 Task: Find connections with filter location Gladbeck with filter topic #branding with filter profile language Potuguese with filter current company Blu Ocean Innovations pvt ltd with filter school Indian Institute of Management, Shillong with filter industry Environmental Services with filter service category Nonprofit Consulting with filter keywords title Program Manager
Action: Mouse moved to (554, 71)
Screenshot: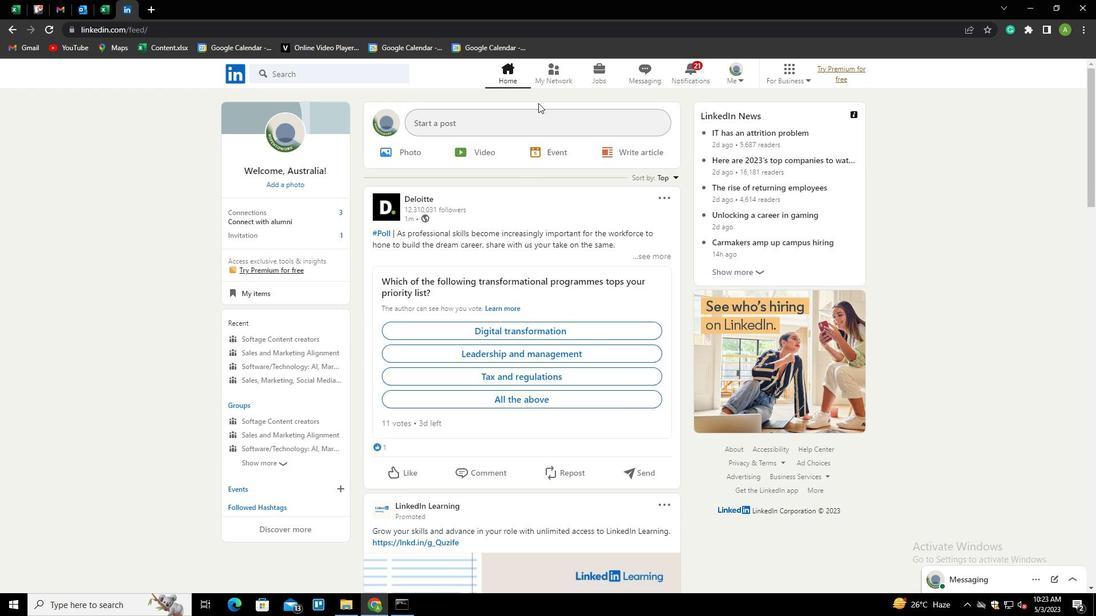 
Action: Mouse pressed left at (554, 71)
Screenshot: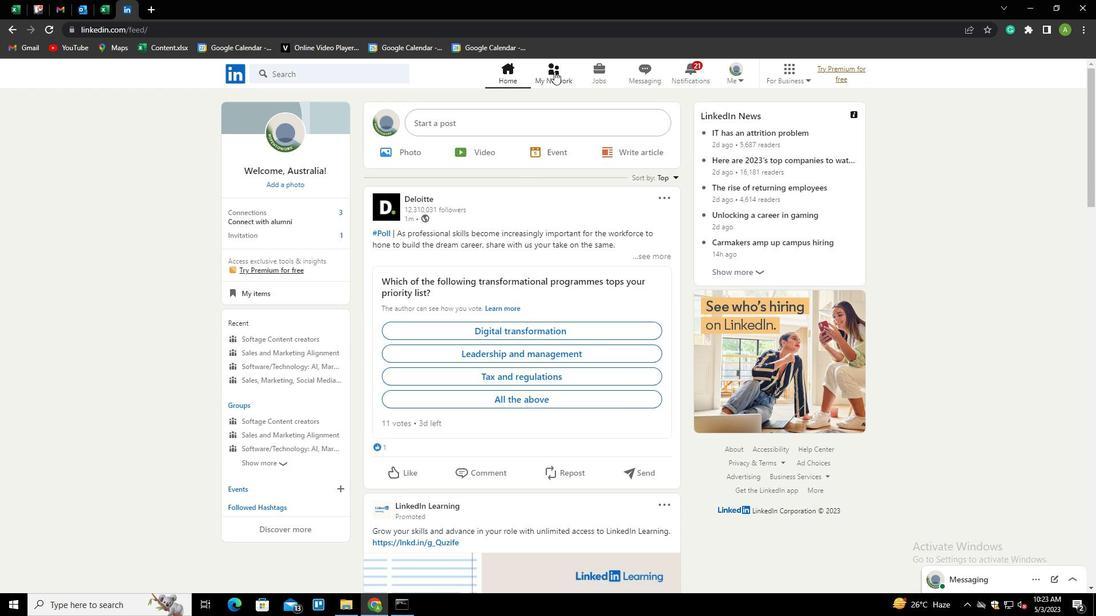 
Action: Mouse moved to (298, 141)
Screenshot: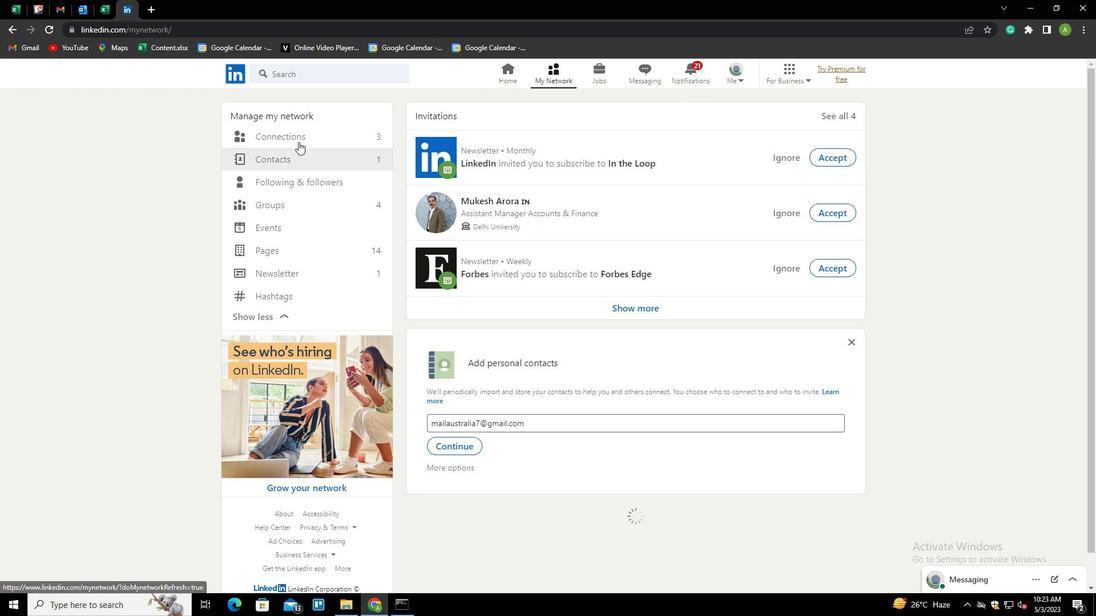 
Action: Mouse pressed left at (298, 141)
Screenshot: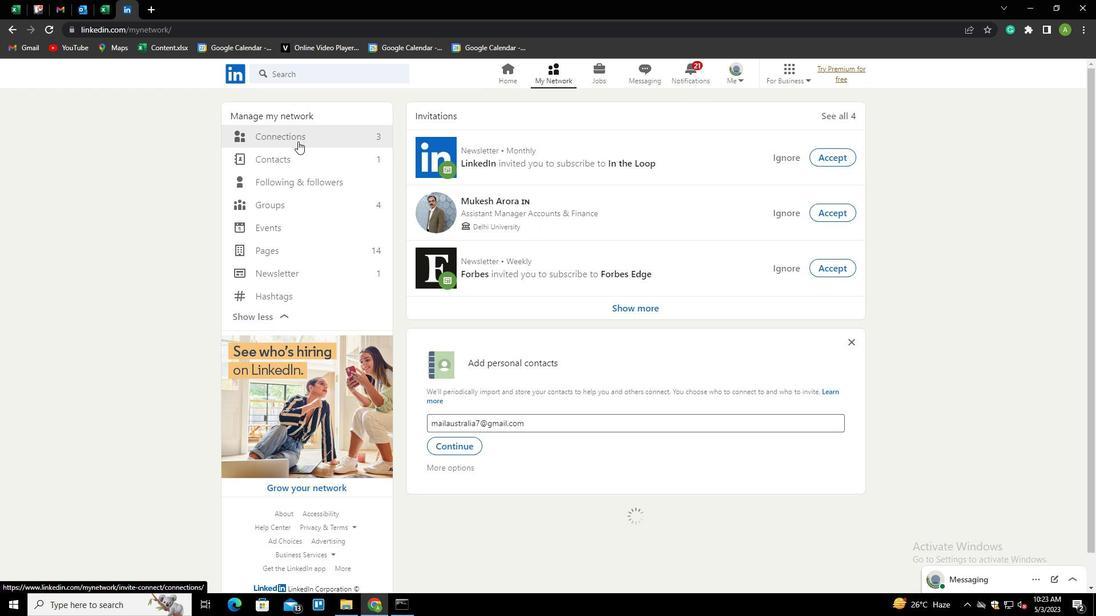 
Action: Mouse moved to (605, 138)
Screenshot: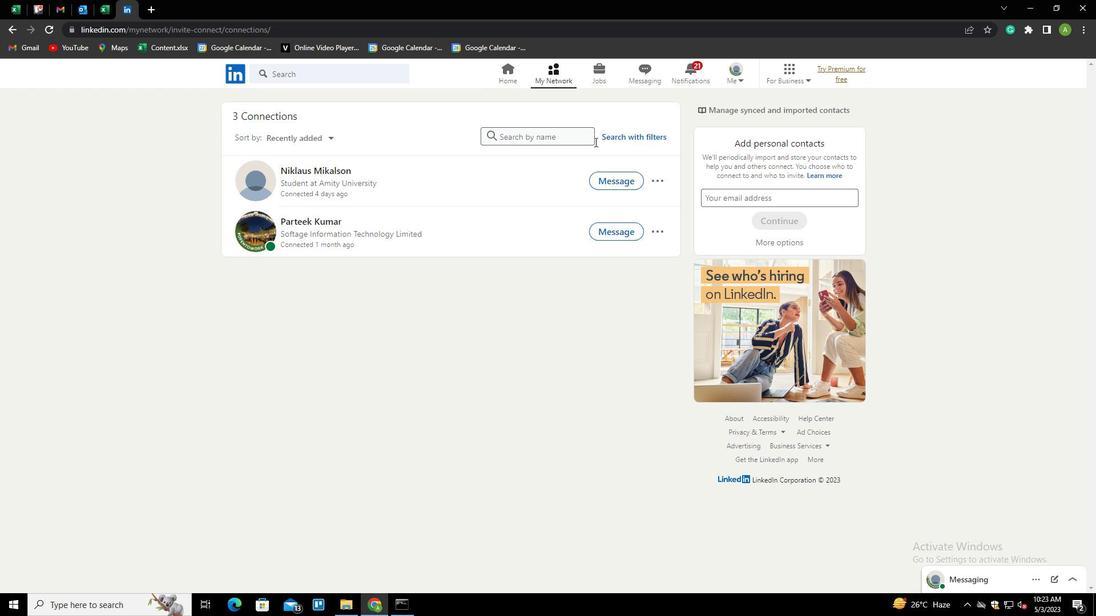 
Action: Mouse pressed left at (605, 138)
Screenshot: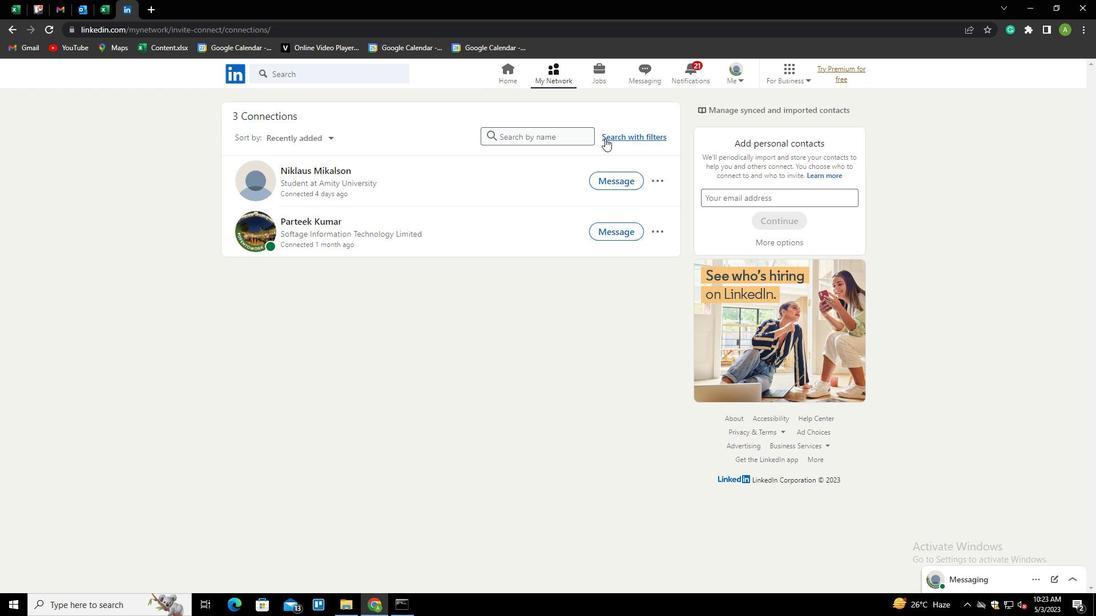 
Action: Mouse moved to (582, 98)
Screenshot: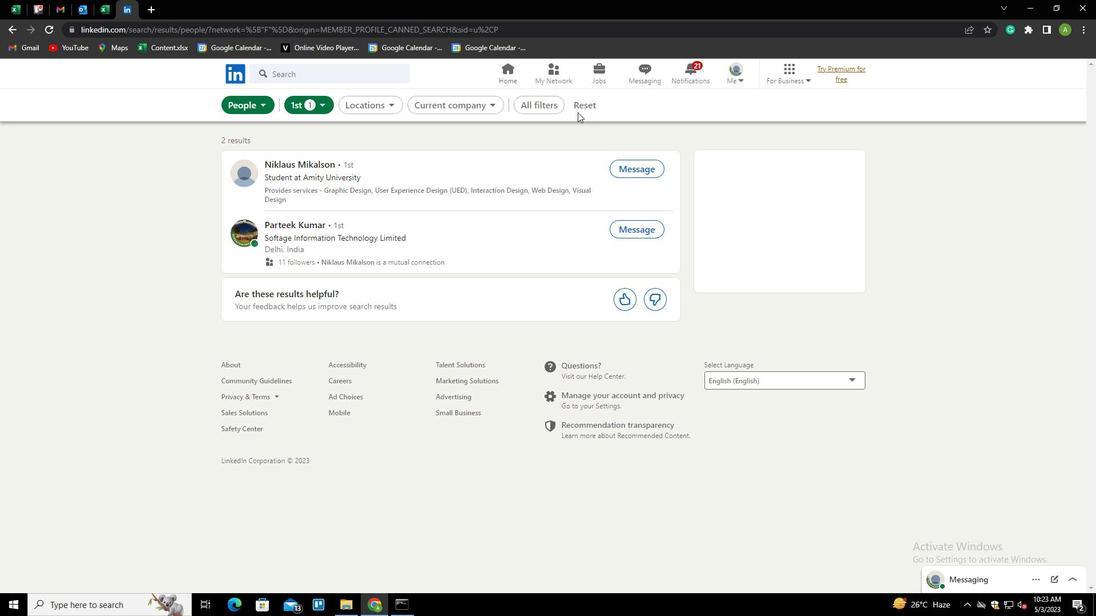
Action: Mouse pressed left at (582, 98)
Screenshot: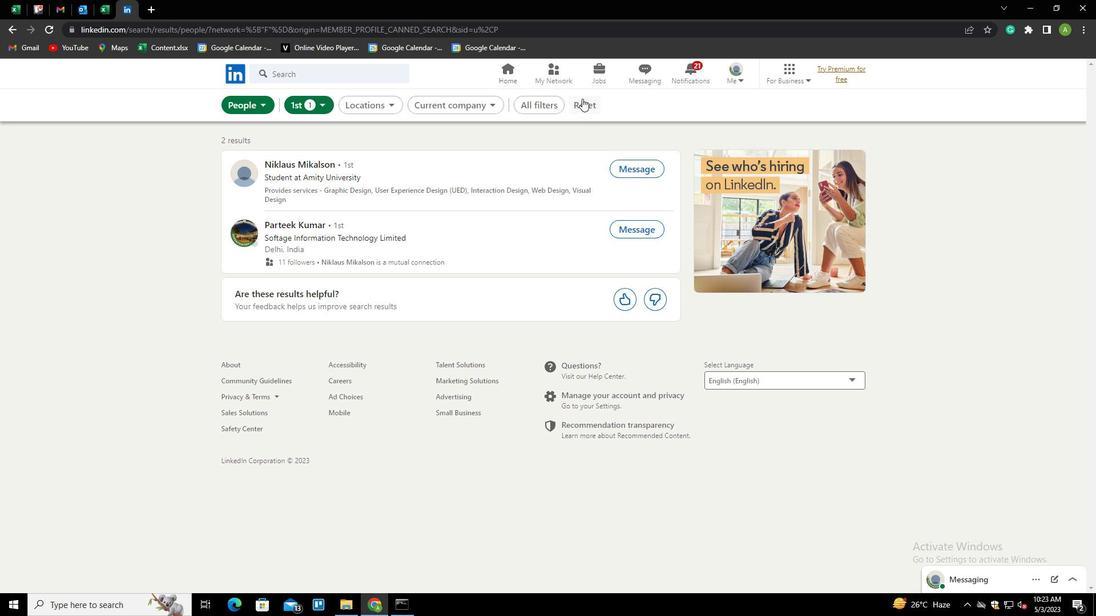 
Action: Mouse moved to (569, 102)
Screenshot: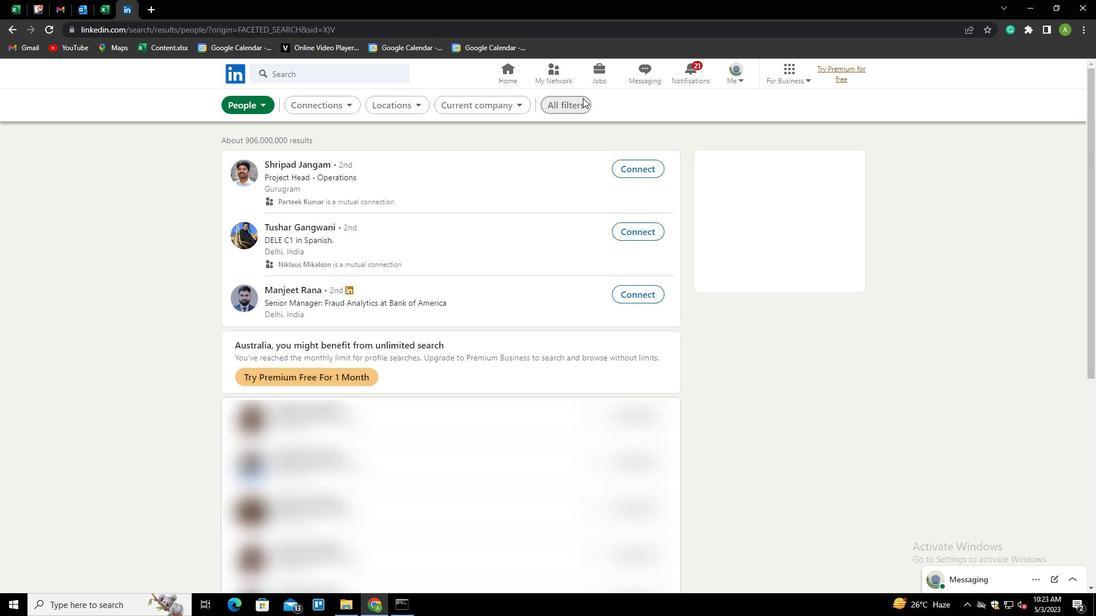 
Action: Mouse pressed left at (569, 102)
Screenshot: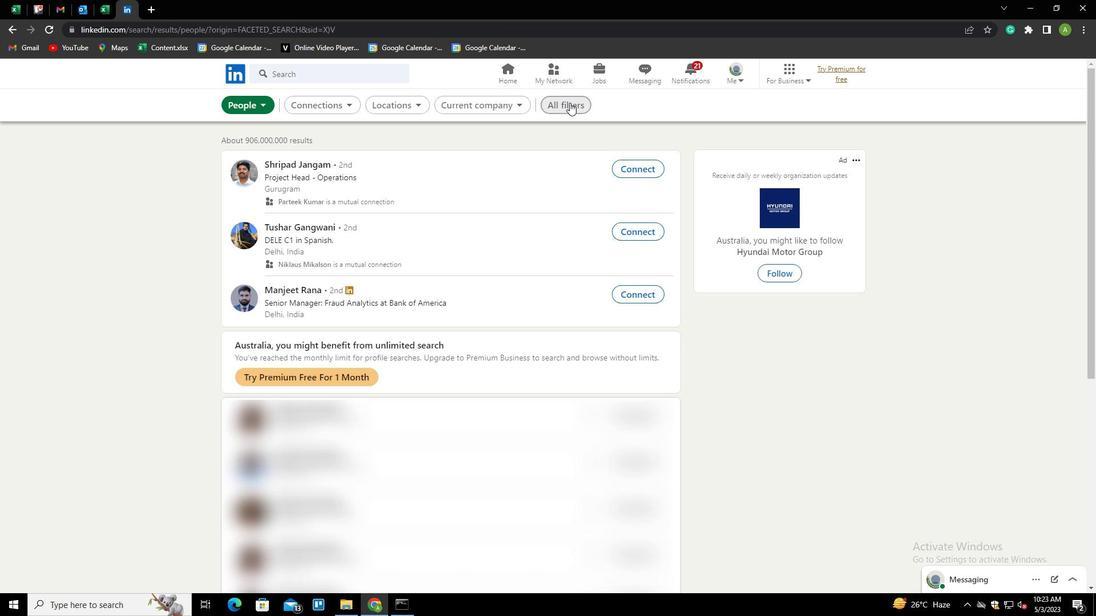 
Action: Mouse moved to (959, 294)
Screenshot: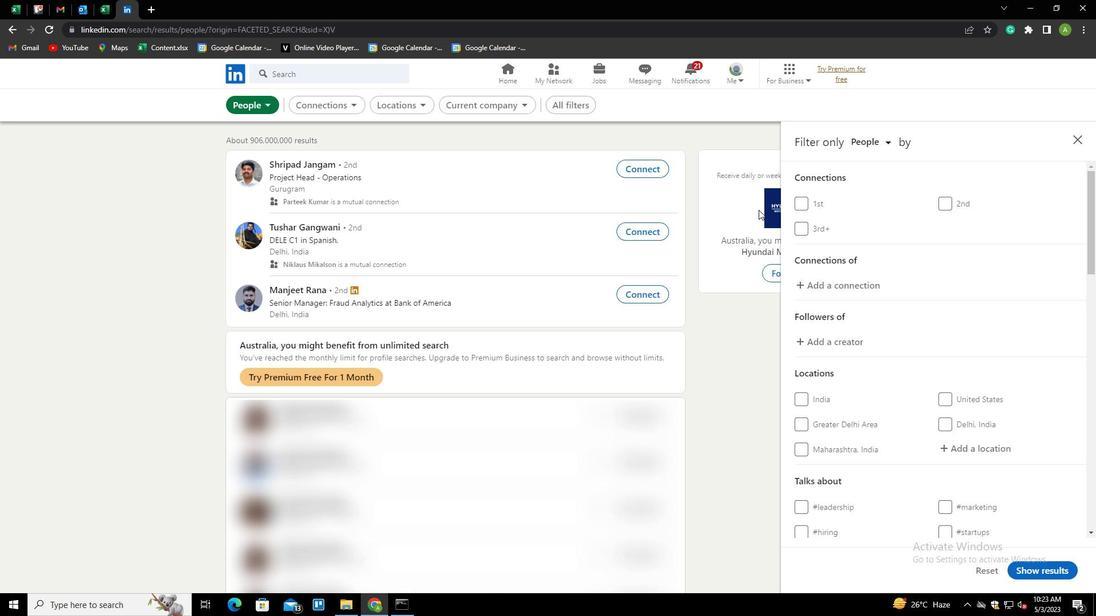 
Action: Mouse scrolled (959, 293) with delta (0, 0)
Screenshot: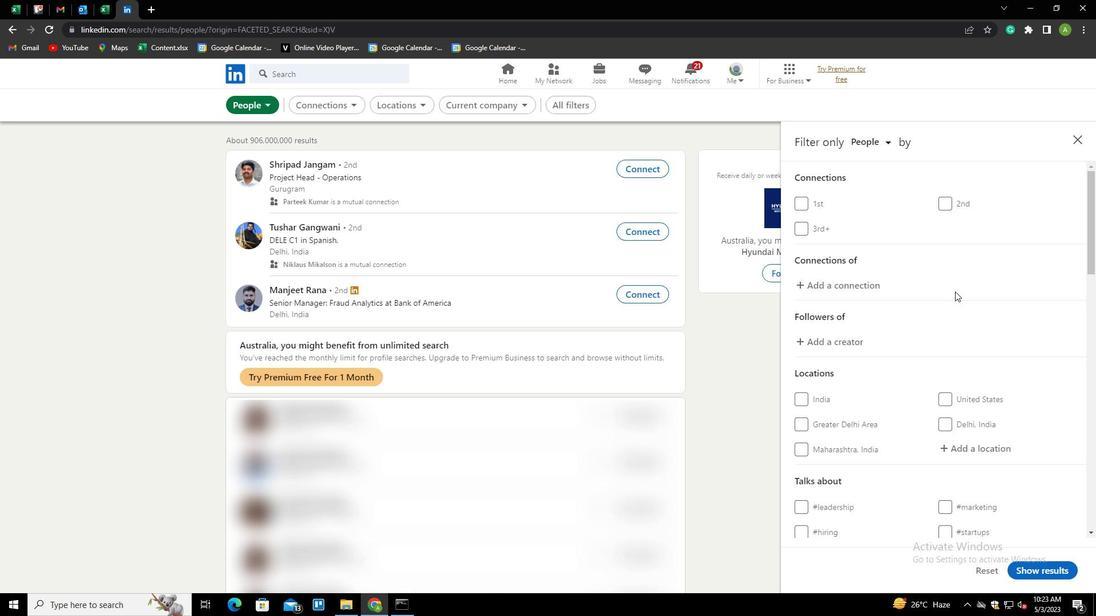 
Action: Mouse scrolled (959, 293) with delta (0, 0)
Screenshot: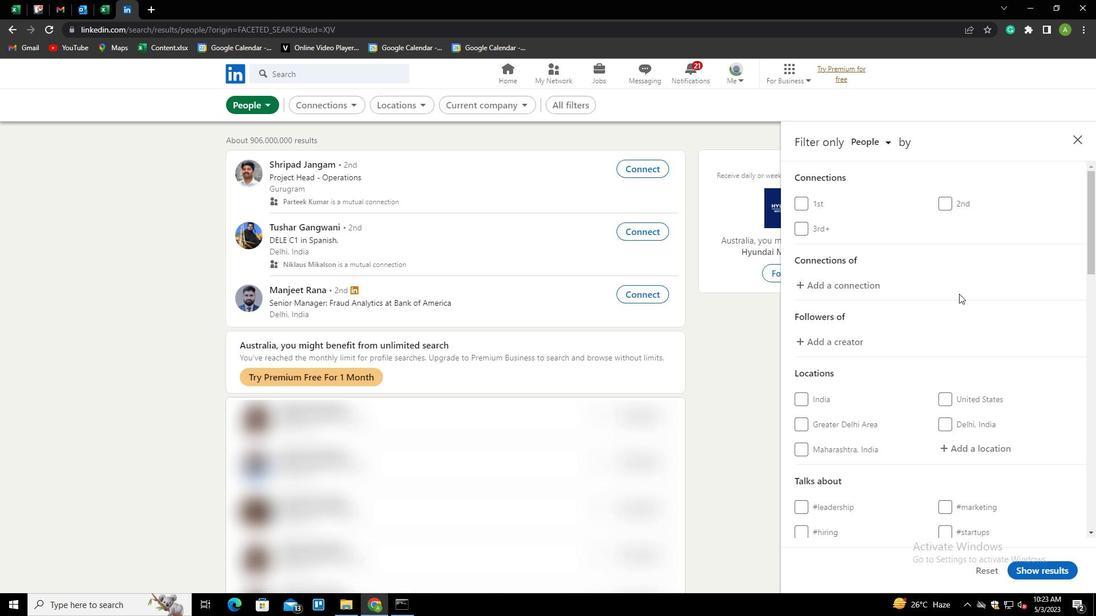
Action: Mouse moved to (960, 337)
Screenshot: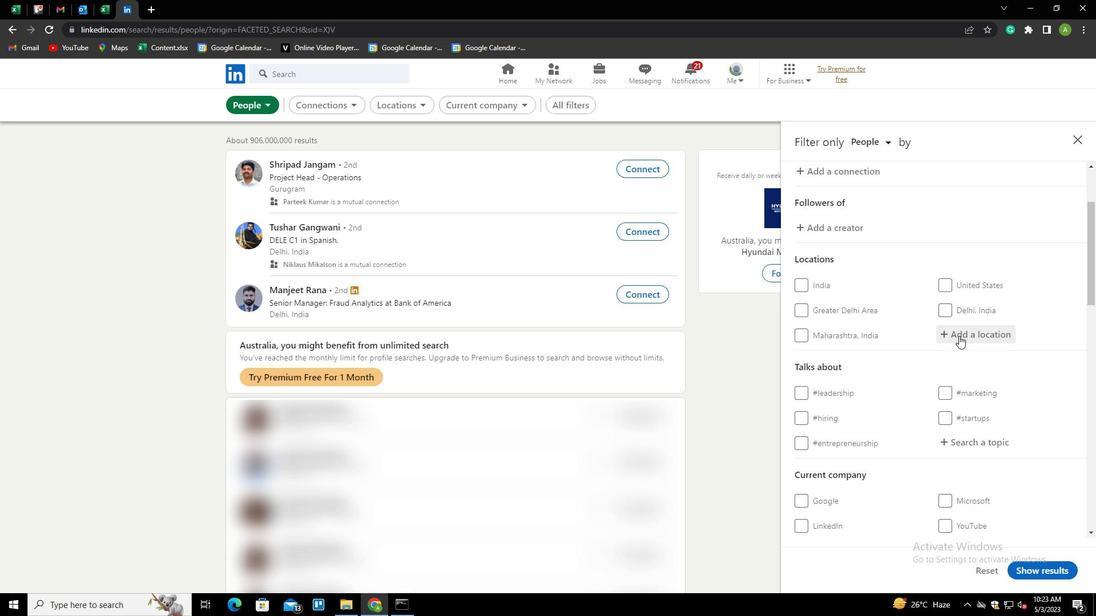 
Action: Mouse pressed left at (960, 337)
Screenshot: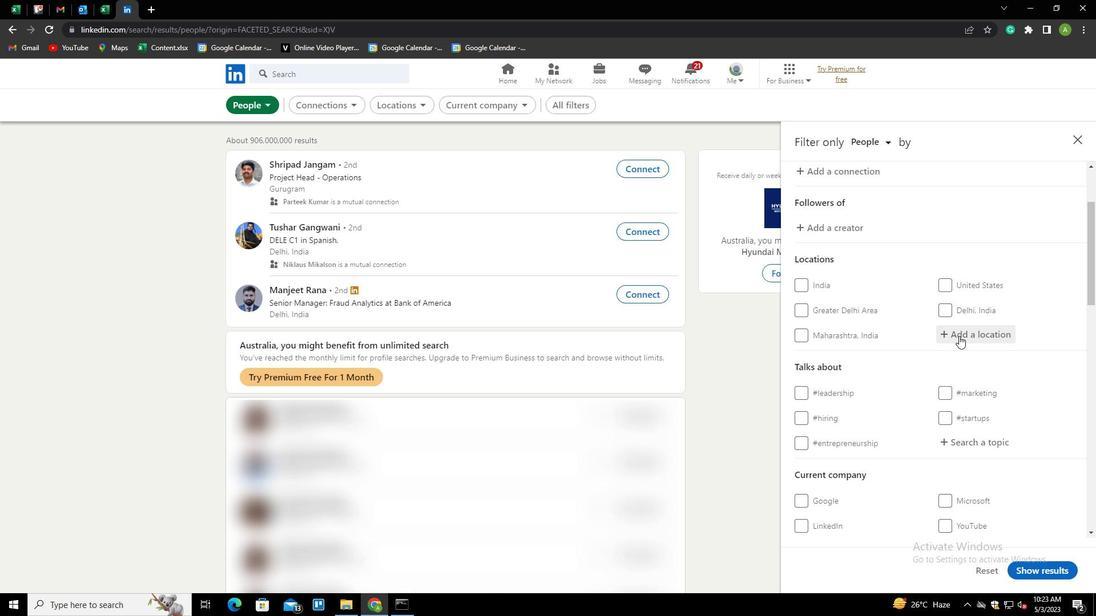 
Action: Key pressed <Key.shift>G
Screenshot: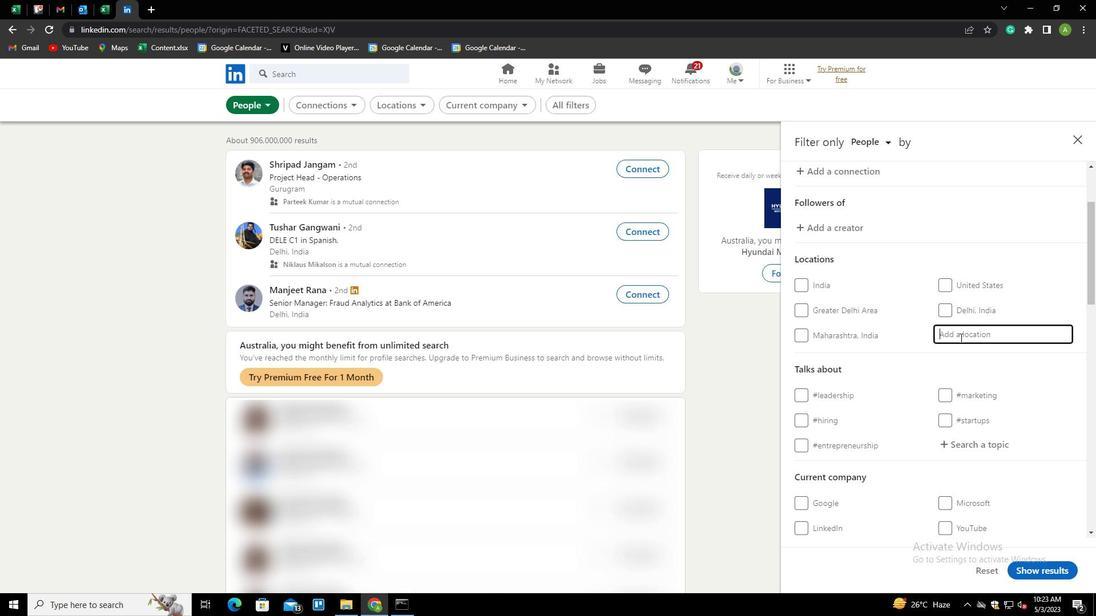 
Action: Mouse moved to (960, 337)
Screenshot: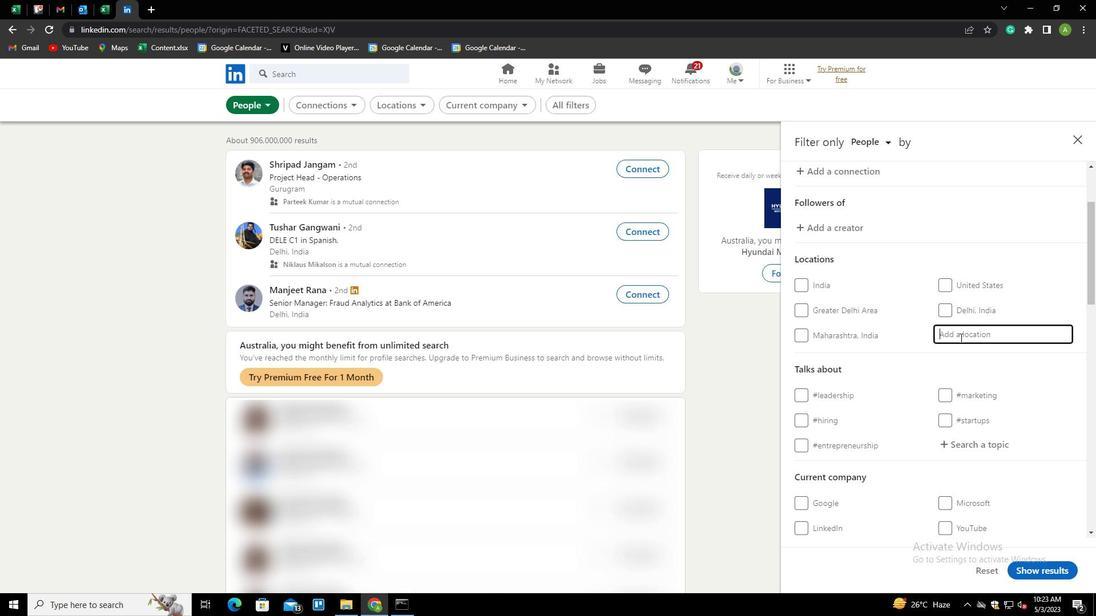 
Action: Key pressed LADBECK<Key.down><Key.enter>
Screenshot: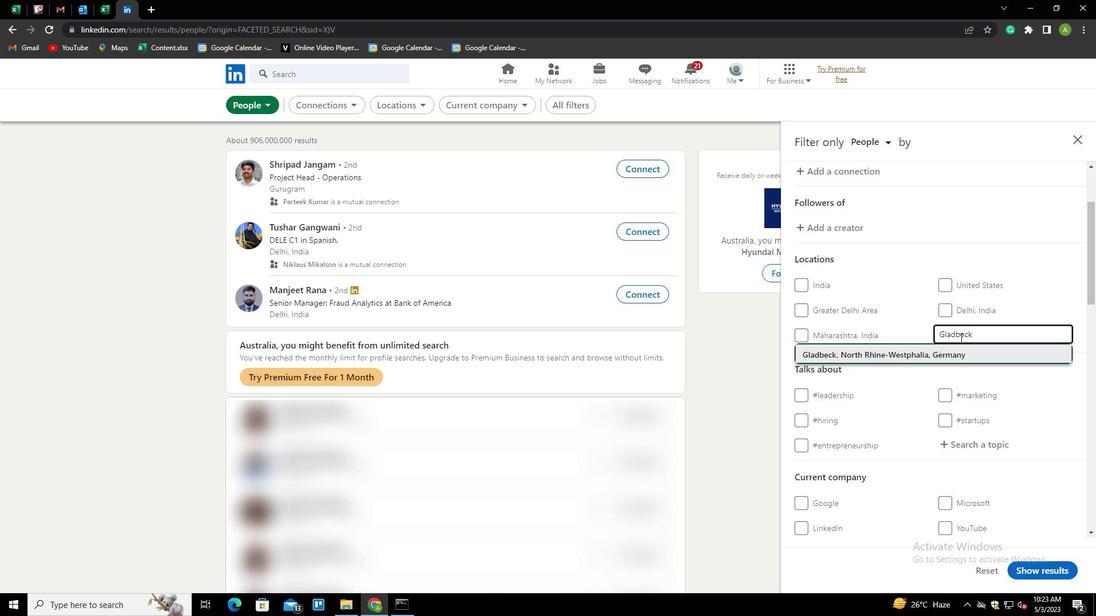 
Action: Mouse scrolled (960, 337) with delta (0, 0)
Screenshot: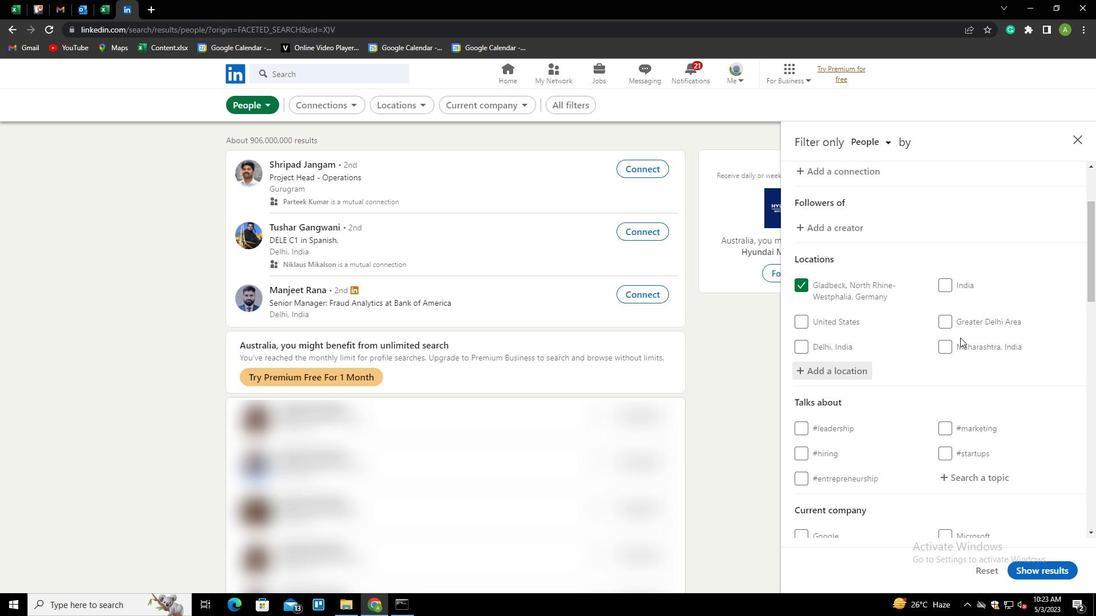 
Action: Mouse scrolled (960, 337) with delta (0, 0)
Screenshot: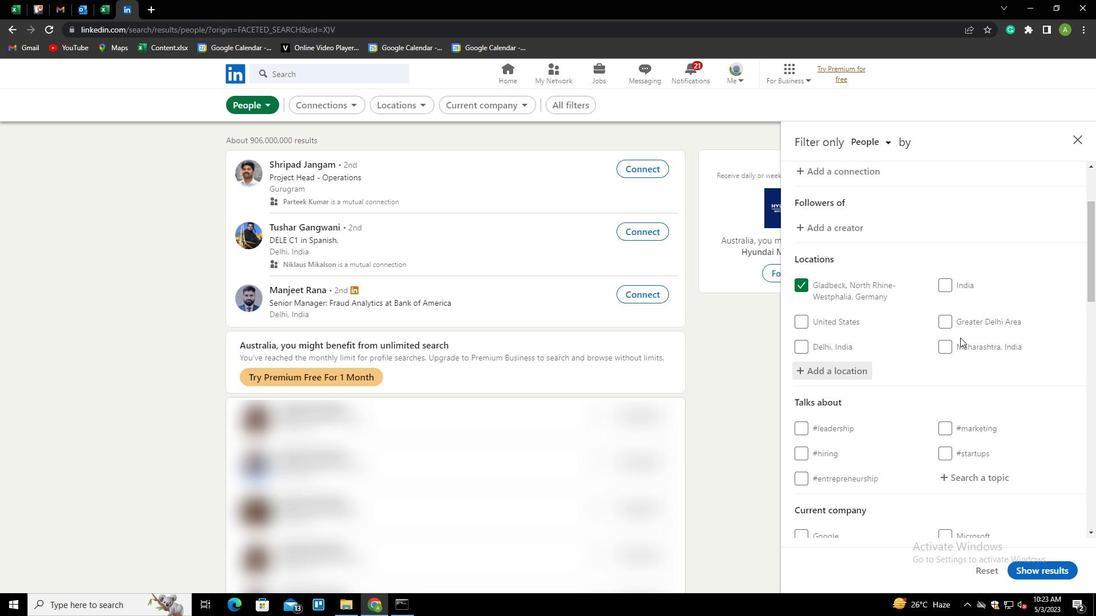 
Action: Mouse scrolled (960, 337) with delta (0, 0)
Screenshot: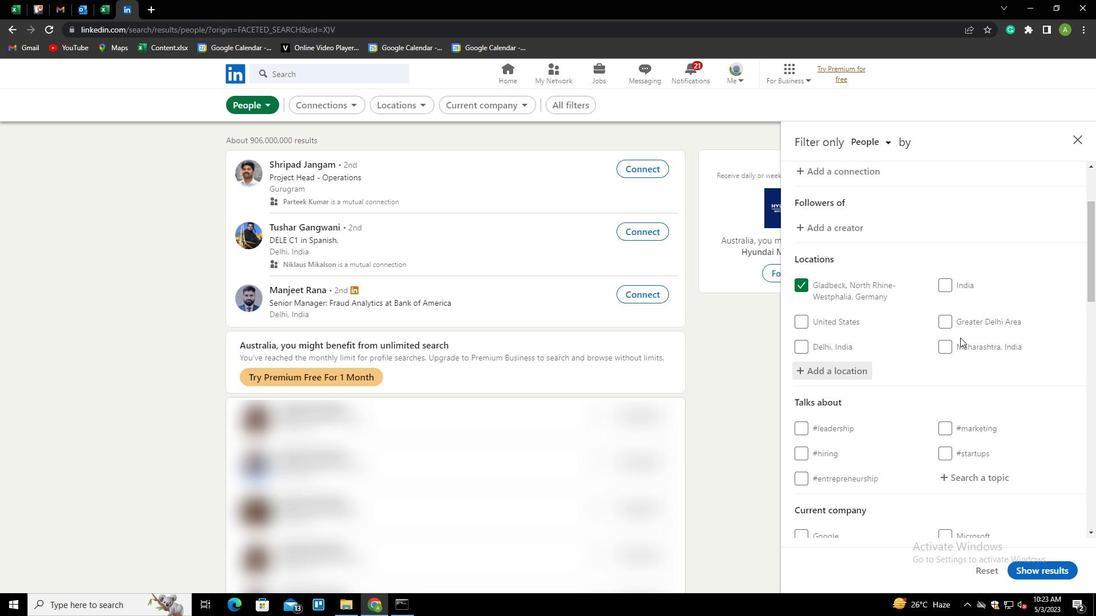 
Action: Mouse moved to (955, 306)
Screenshot: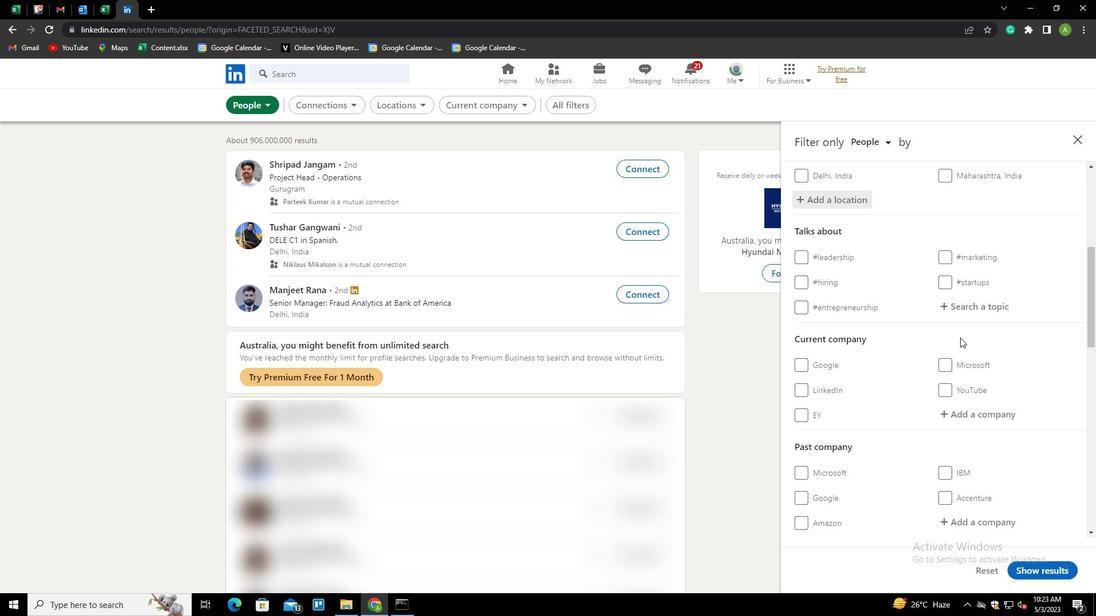 
Action: Mouse pressed left at (955, 306)
Screenshot: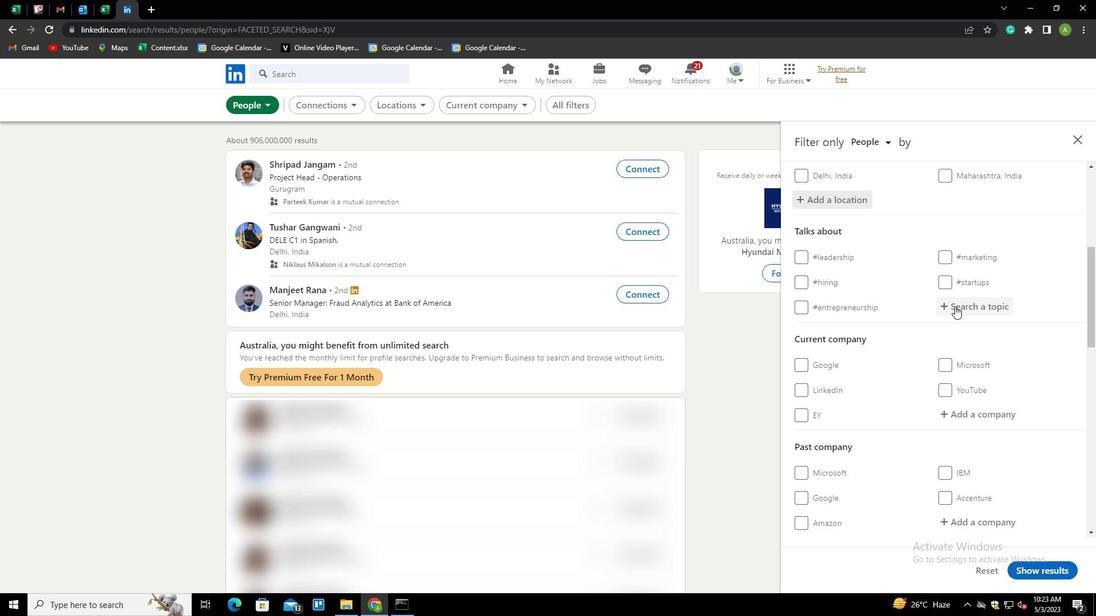 
Action: Key pressed <Key.shift>BRANDING<Key.down><Key.enter>
Screenshot: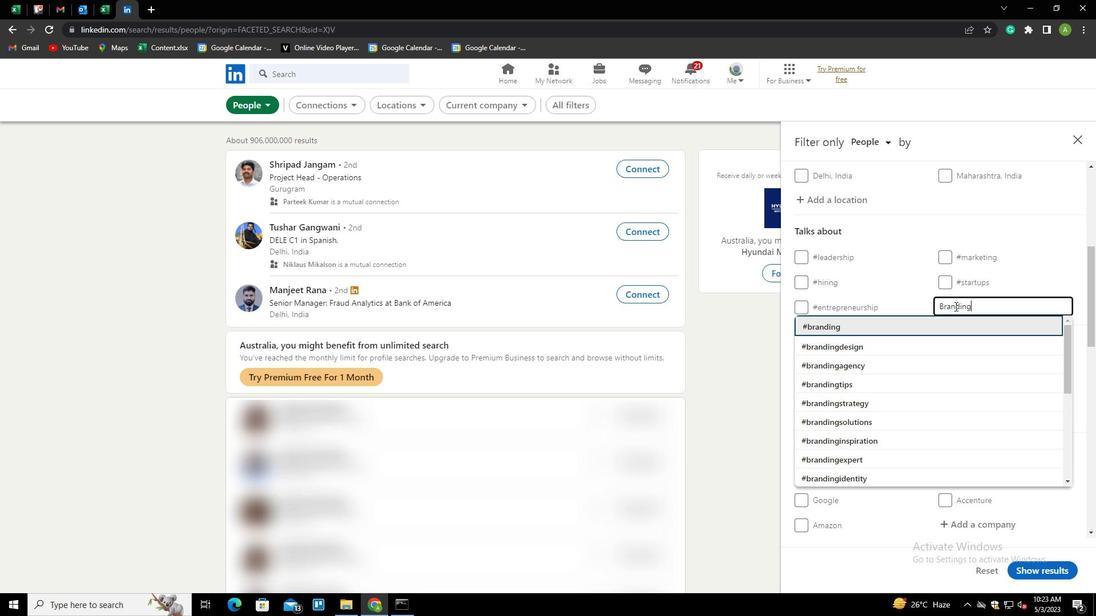 
Action: Mouse scrolled (955, 306) with delta (0, 0)
Screenshot: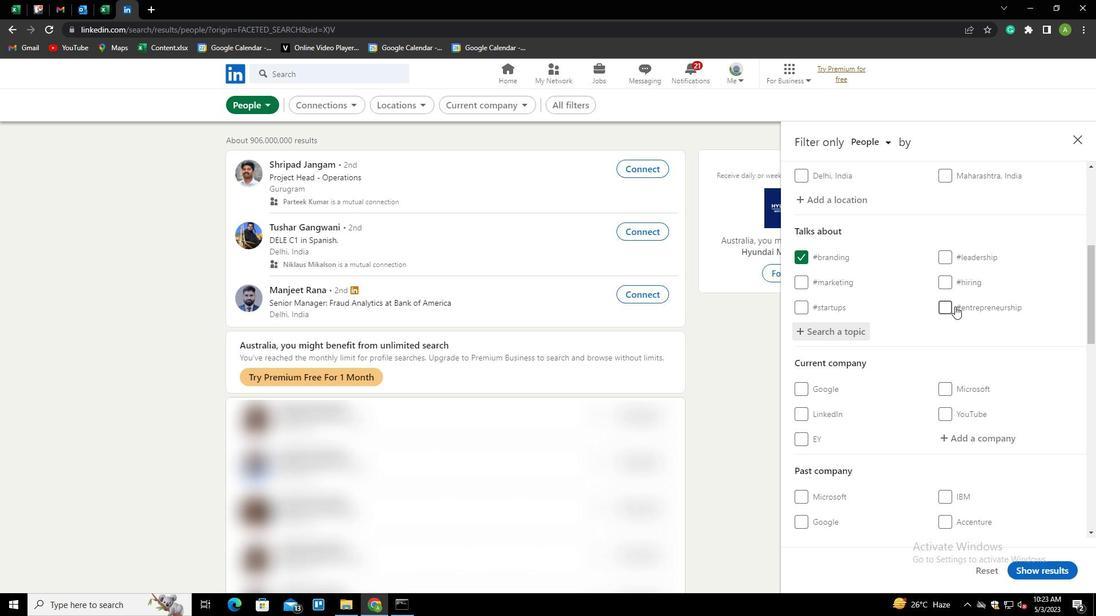 
Action: Mouse scrolled (955, 306) with delta (0, 0)
Screenshot: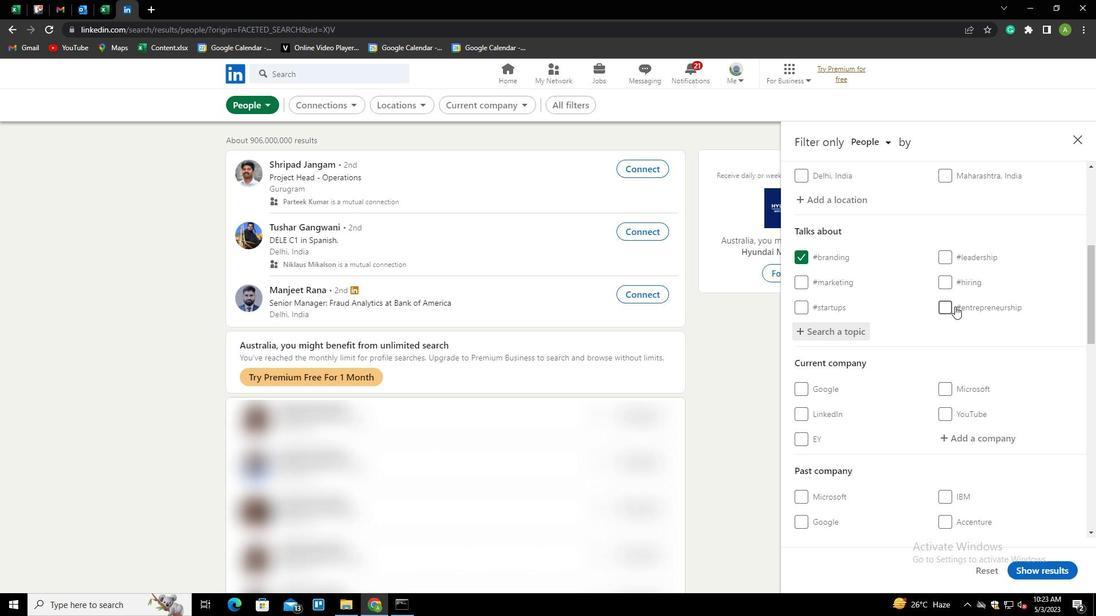 
Action: Mouse scrolled (955, 306) with delta (0, 0)
Screenshot: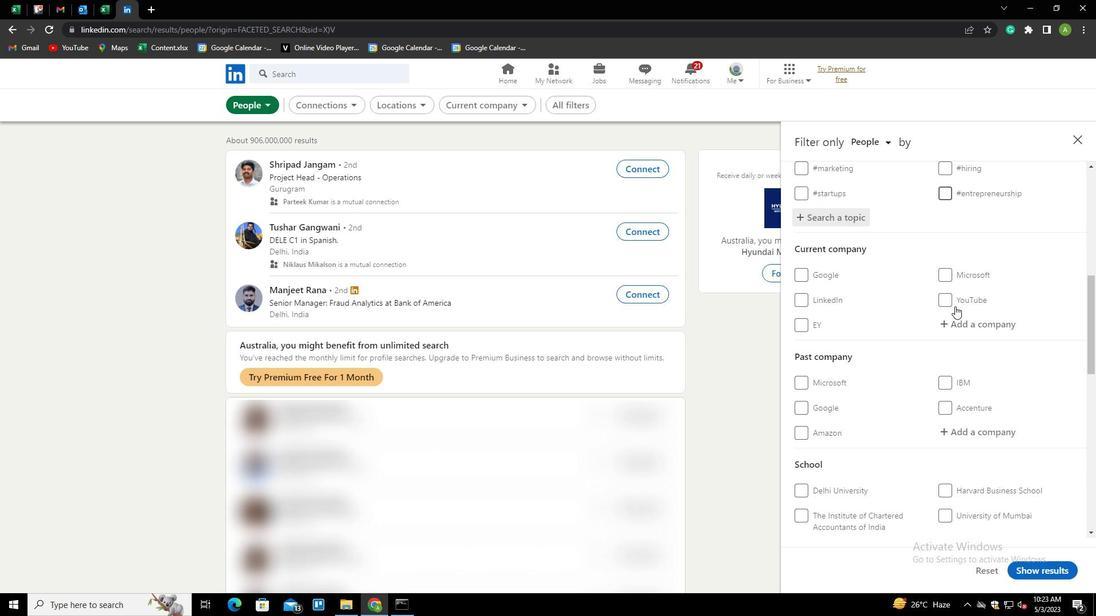 
Action: Mouse scrolled (955, 306) with delta (0, 0)
Screenshot: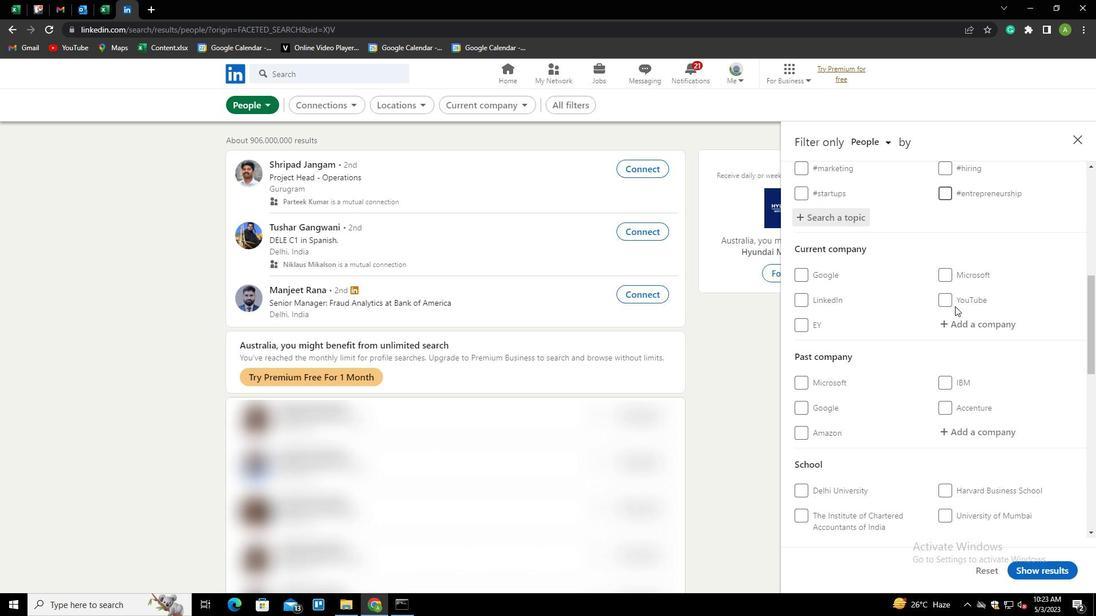 
Action: Mouse scrolled (955, 306) with delta (0, 0)
Screenshot: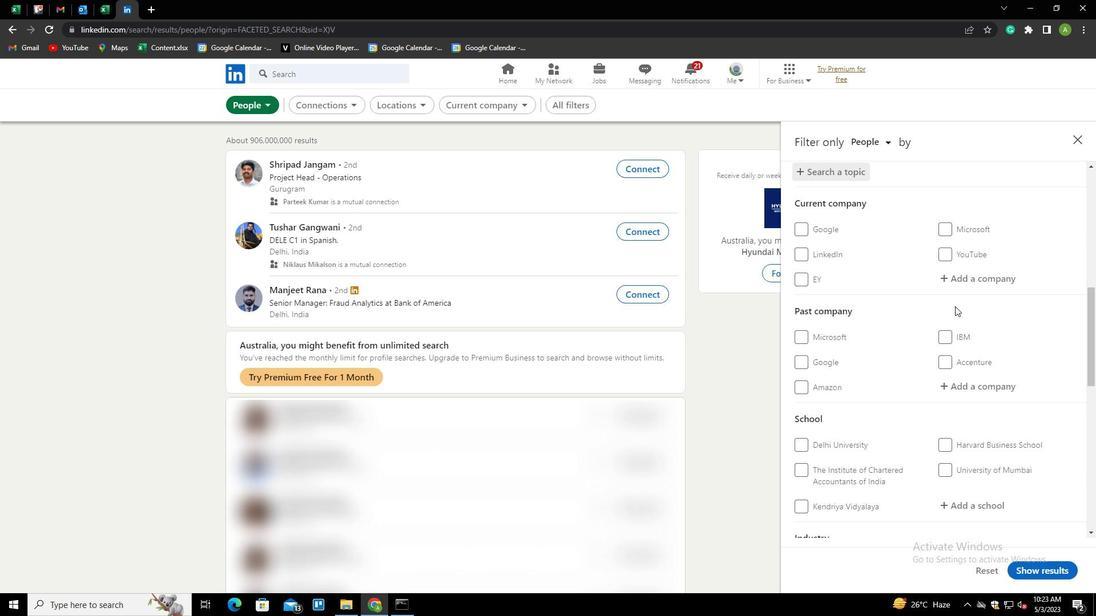 
Action: Mouse scrolled (955, 306) with delta (0, 0)
Screenshot: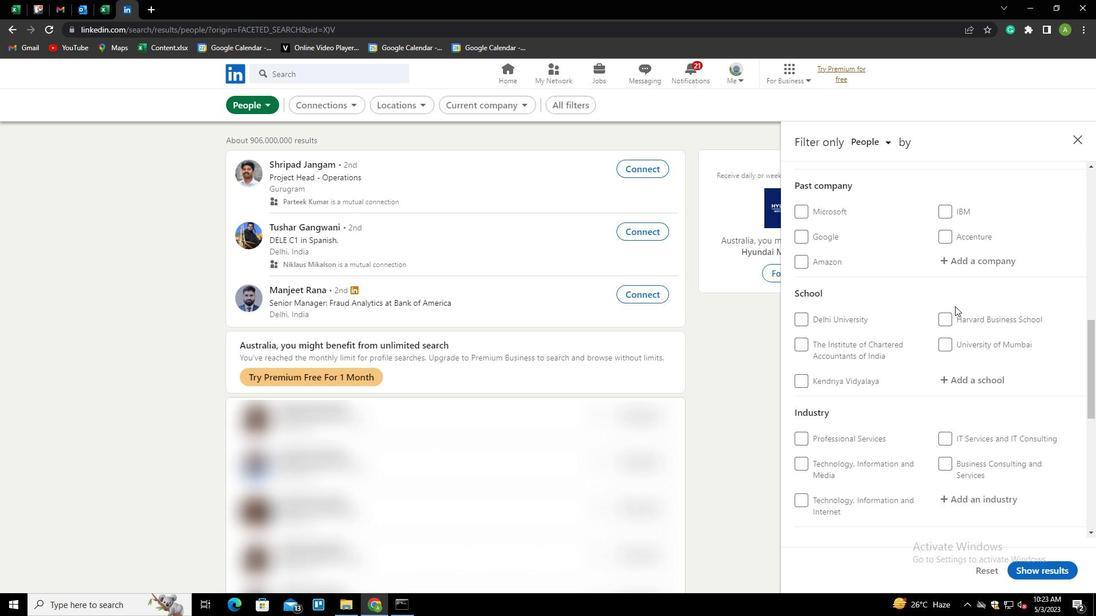 
Action: Mouse scrolled (955, 306) with delta (0, 0)
Screenshot: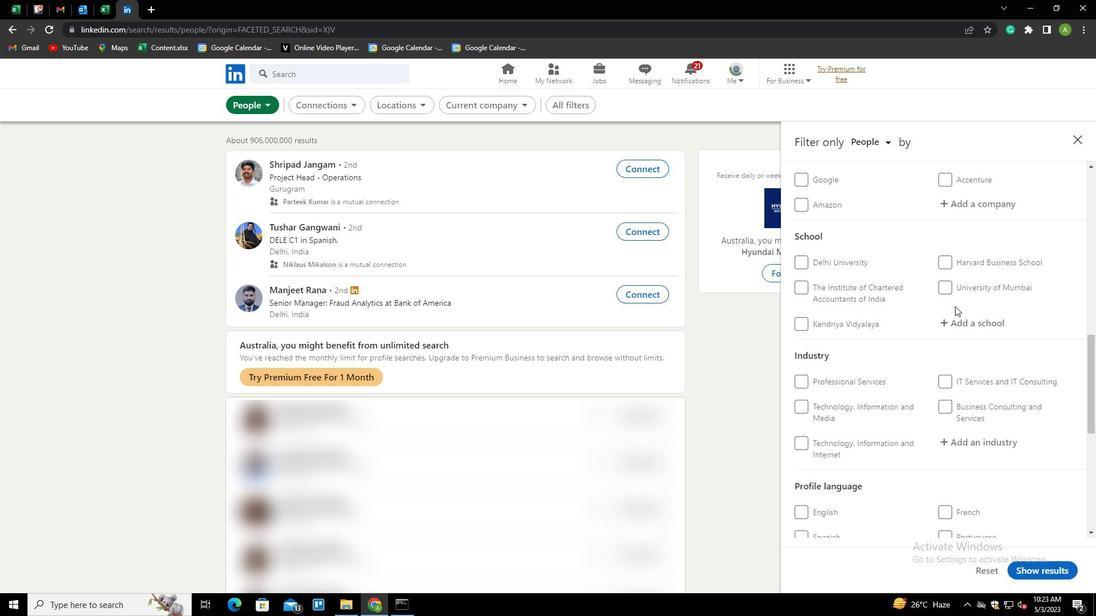 
Action: Mouse scrolled (955, 306) with delta (0, 0)
Screenshot: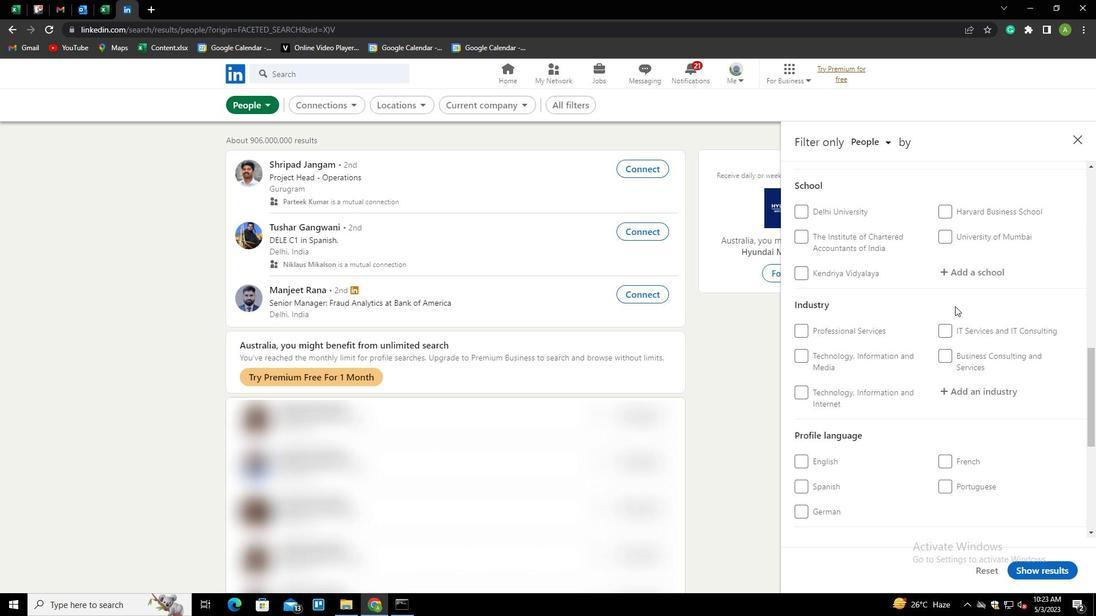 
Action: Mouse scrolled (955, 306) with delta (0, 0)
Screenshot: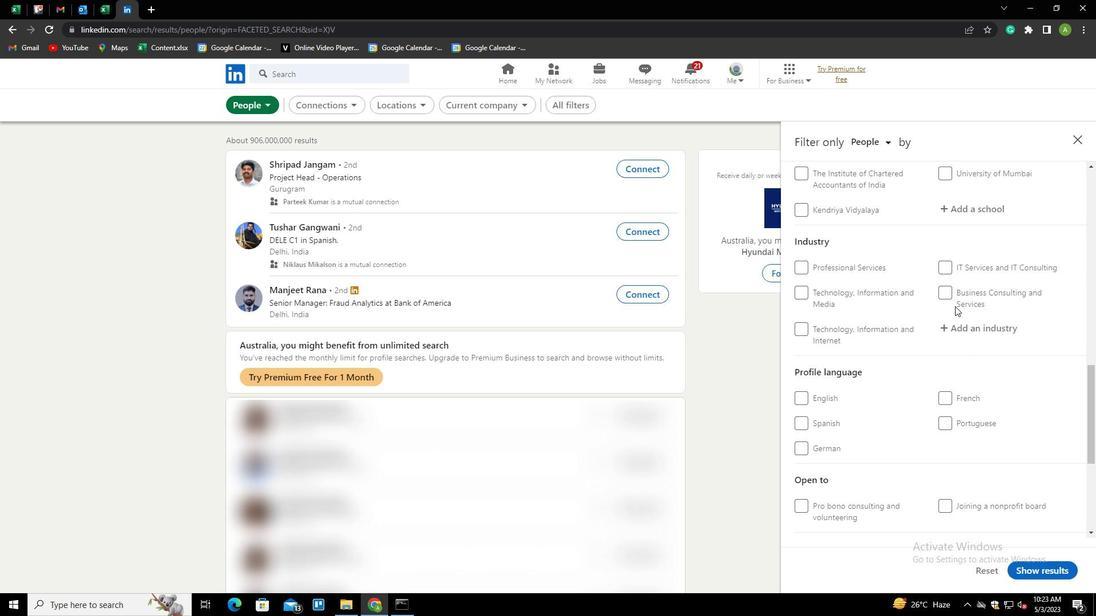 
Action: Mouse moved to (914, 303)
Screenshot: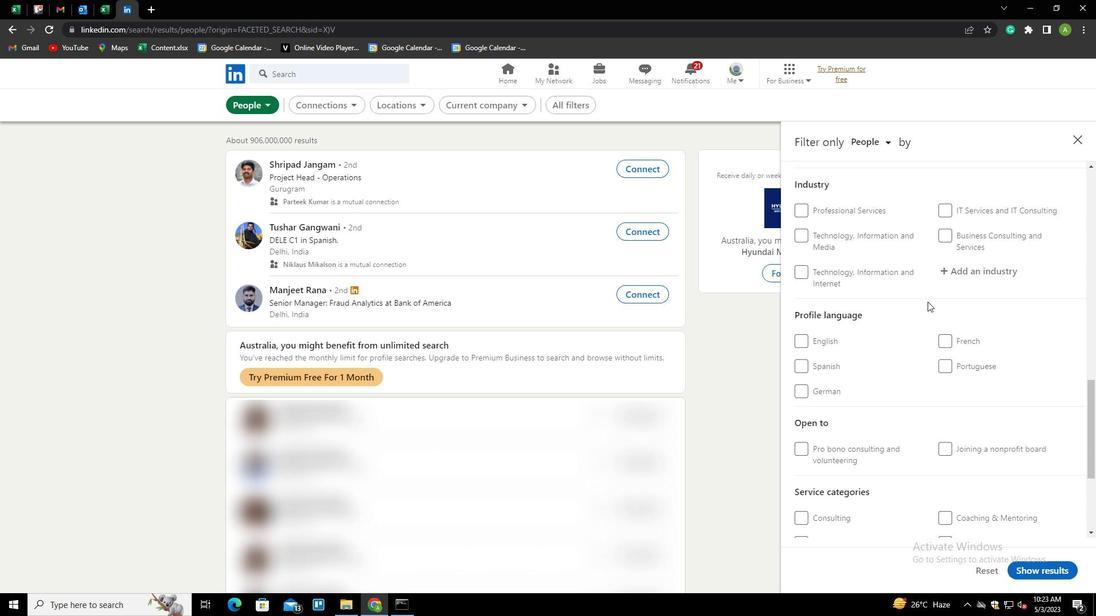
Action: Mouse scrolled (914, 302) with delta (0, 0)
Screenshot: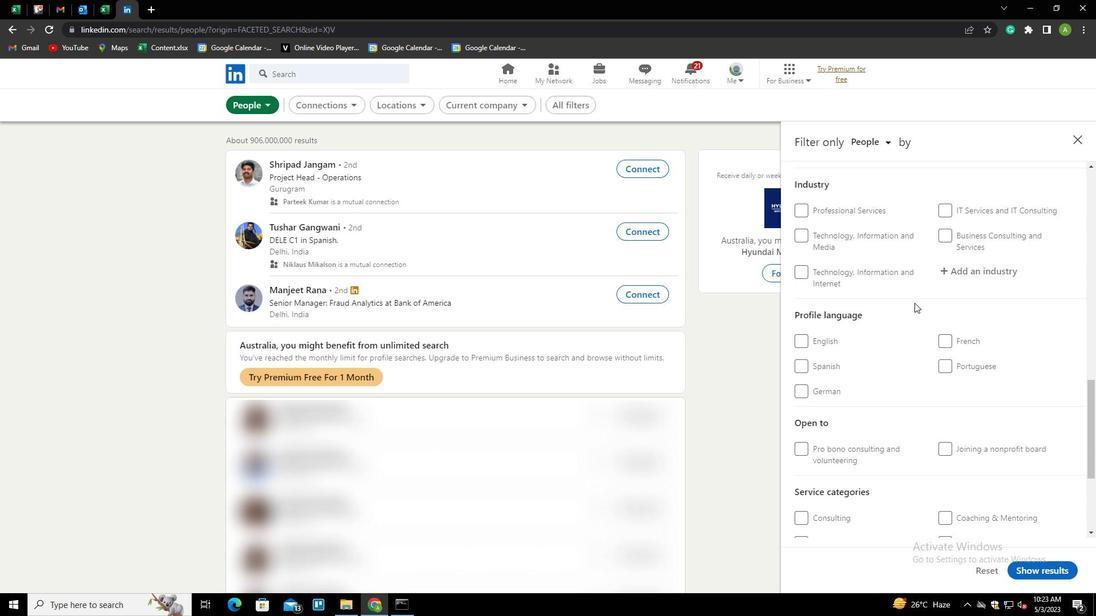 
Action: Mouse scrolled (914, 302) with delta (0, 0)
Screenshot: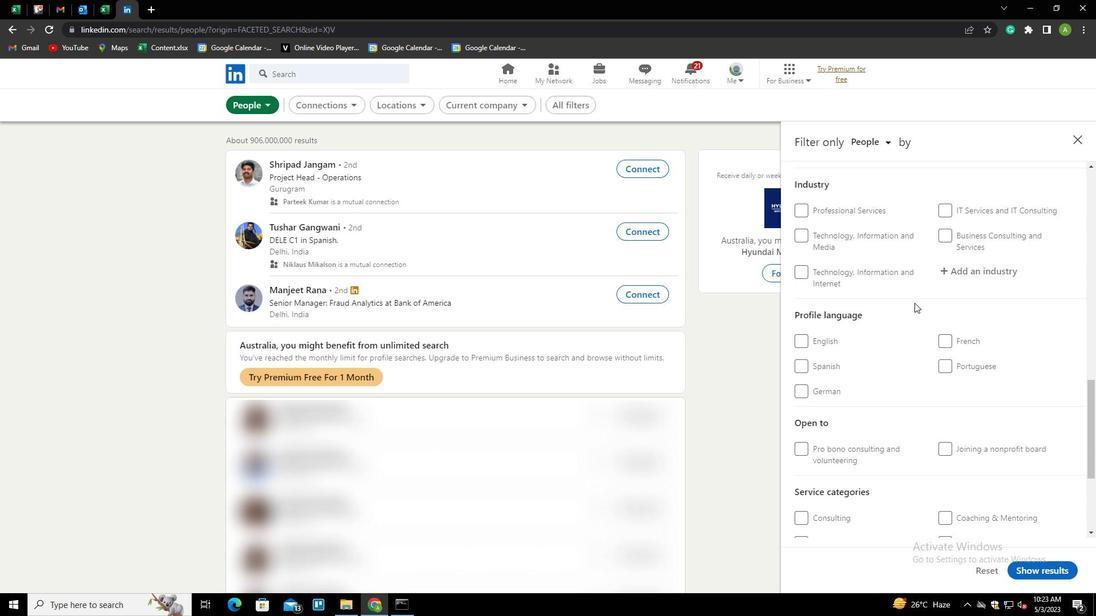 
Action: Mouse scrolled (914, 302) with delta (0, 0)
Screenshot: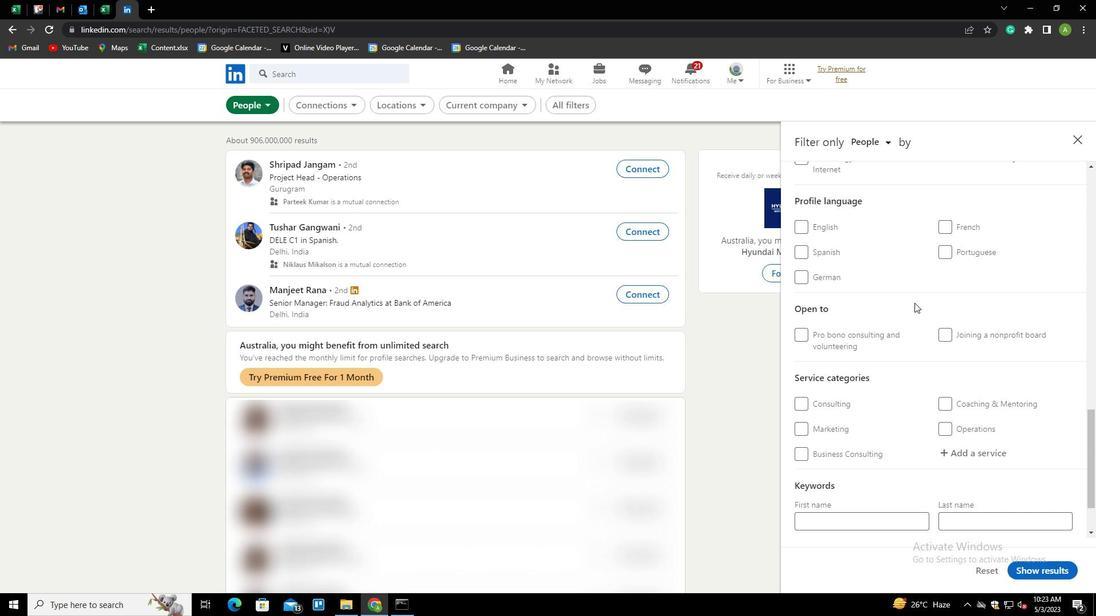 
Action: Mouse moved to (948, 202)
Screenshot: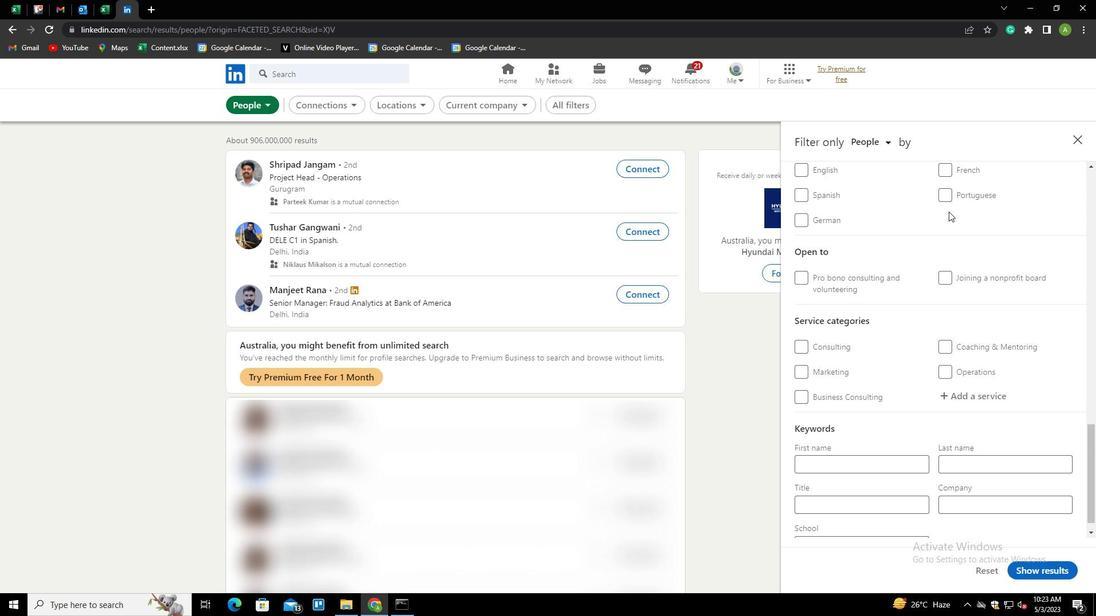 
Action: Mouse pressed left at (948, 202)
Screenshot: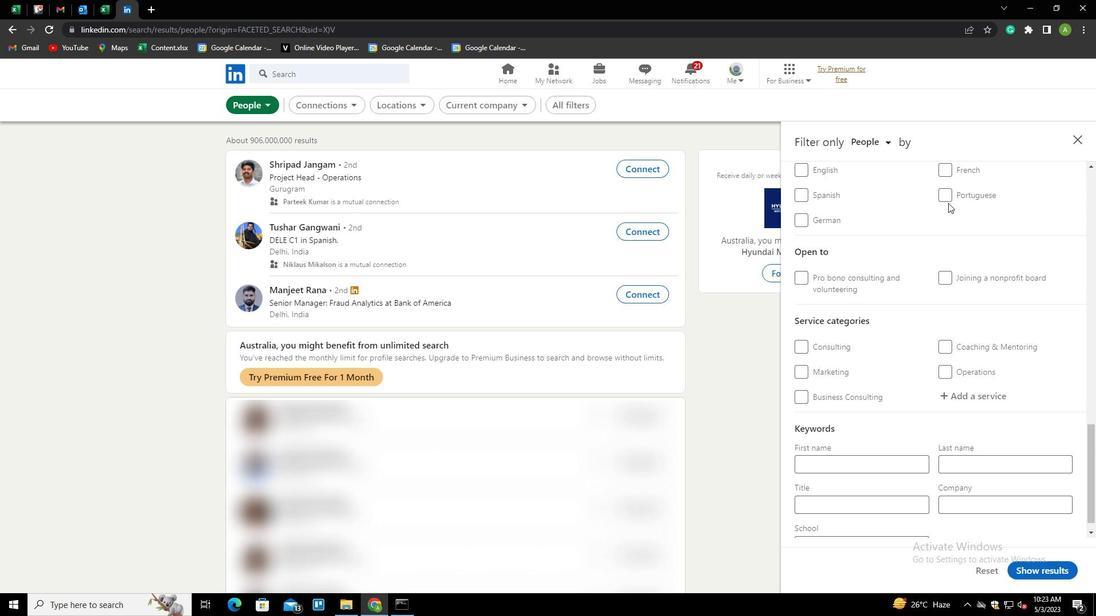 
Action: Mouse moved to (937, 191)
Screenshot: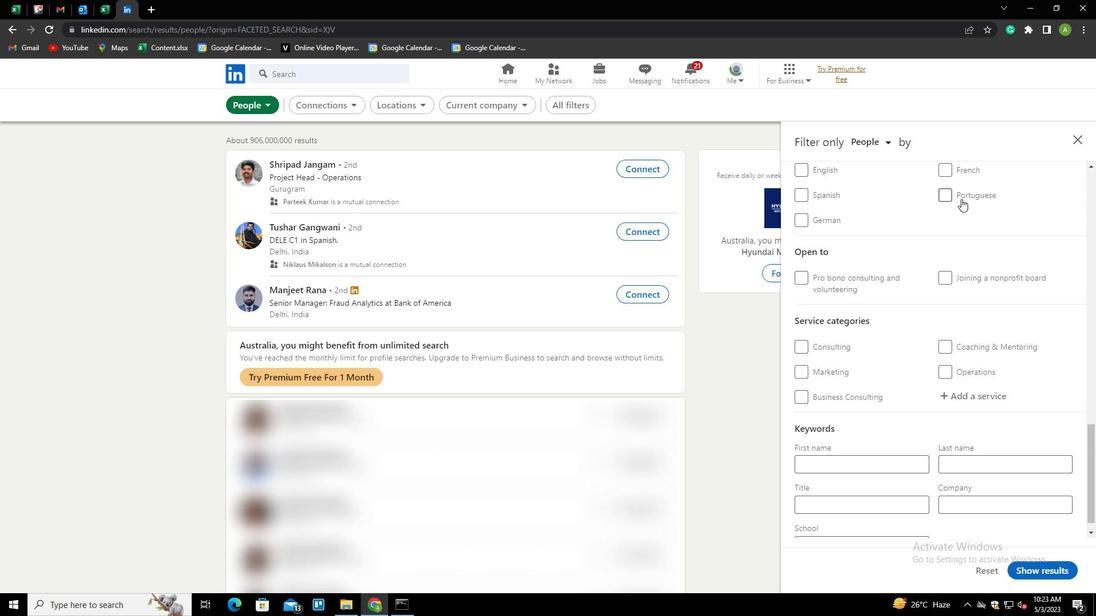
Action: Mouse pressed left at (937, 191)
Screenshot: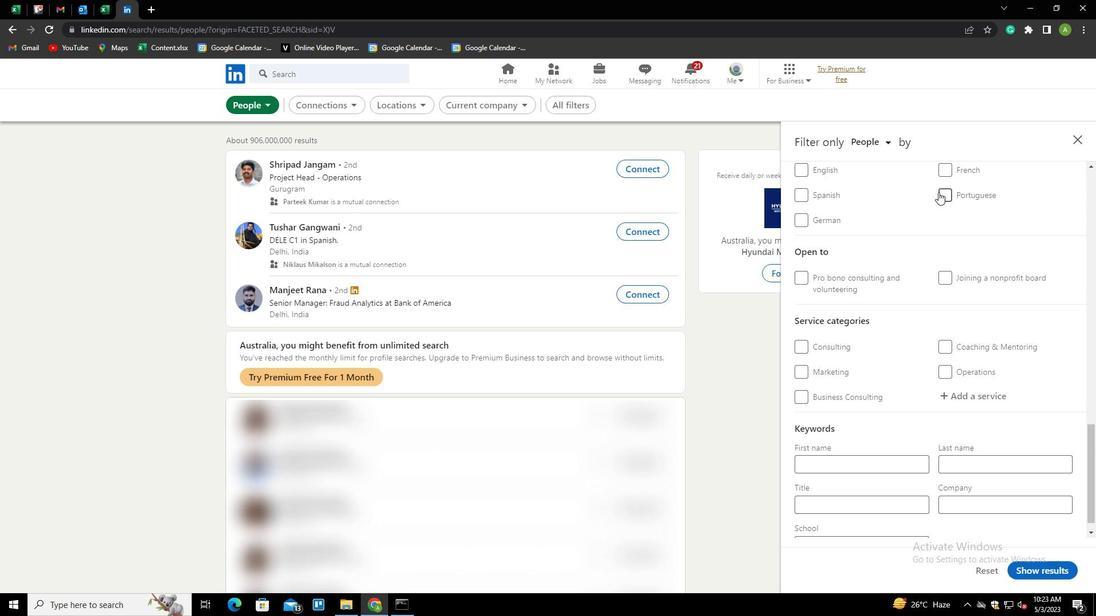 
Action: Mouse moved to (943, 192)
Screenshot: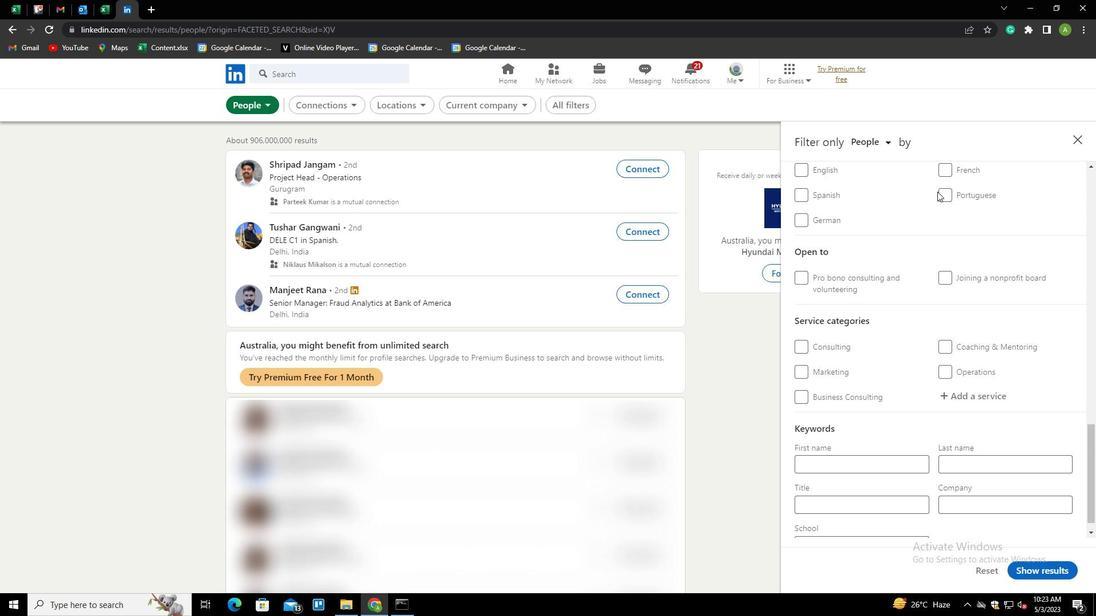 
Action: Mouse pressed left at (943, 192)
Screenshot: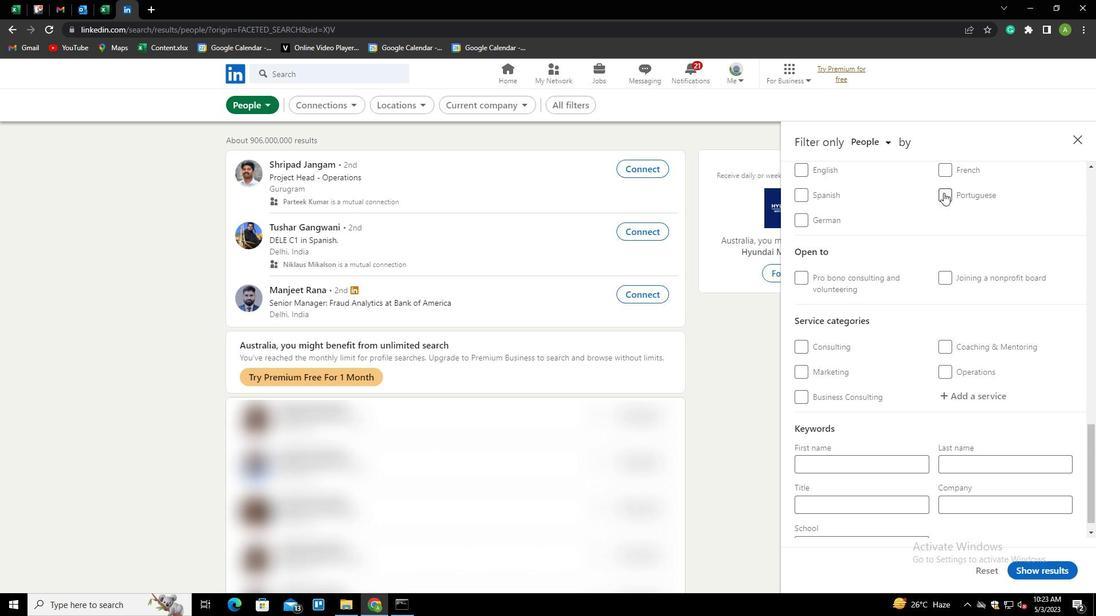 
Action: Mouse moved to (966, 208)
Screenshot: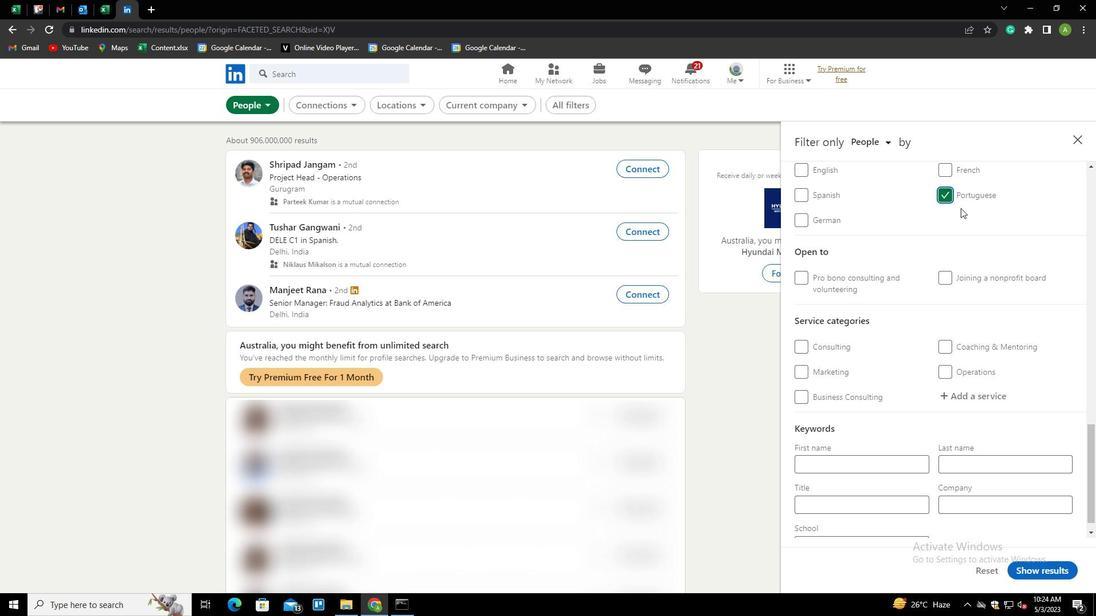 
Action: Mouse scrolled (966, 208) with delta (0, 0)
Screenshot: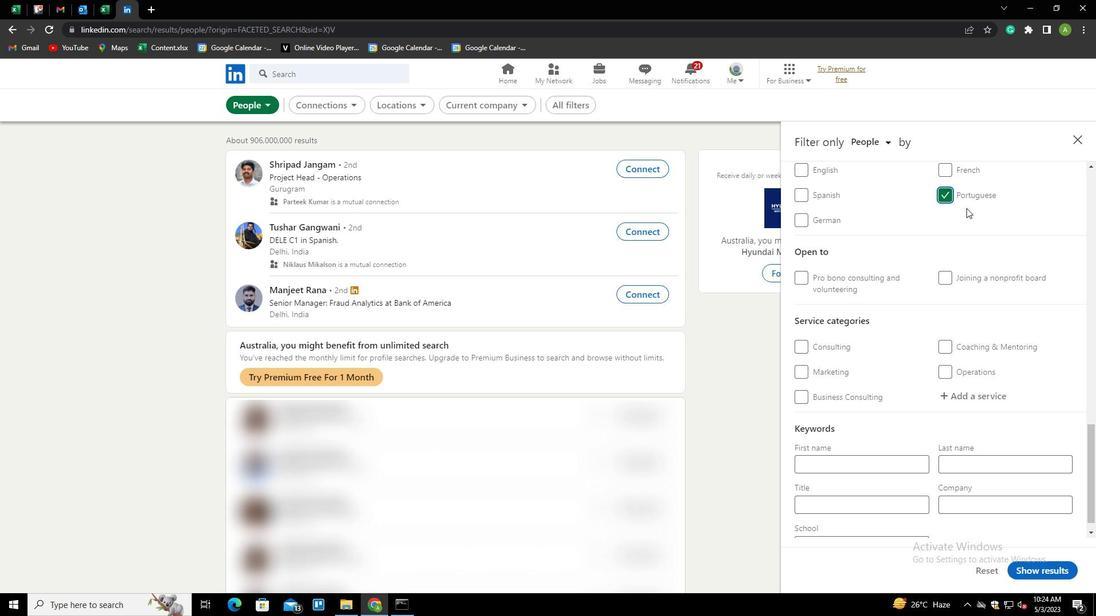 
Action: Mouse scrolled (966, 208) with delta (0, 0)
Screenshot: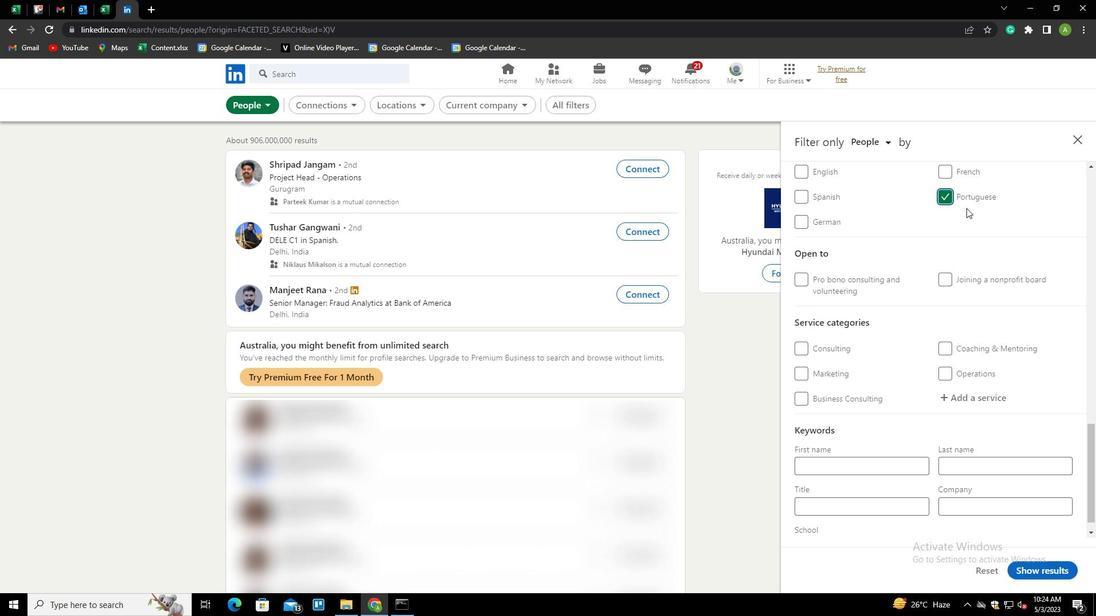 
Action: Mouse scrolled (966, 208) with delta (0, 0)
Screenshot: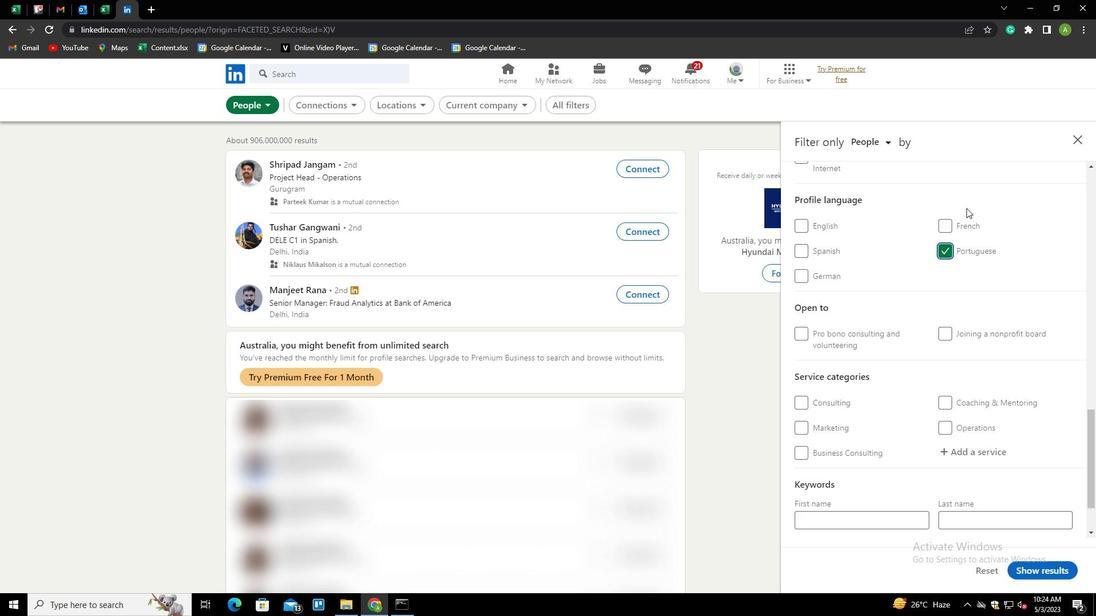 
Action: Mouse scrolled (966, 208) with delta (0, 0)
Screenshot: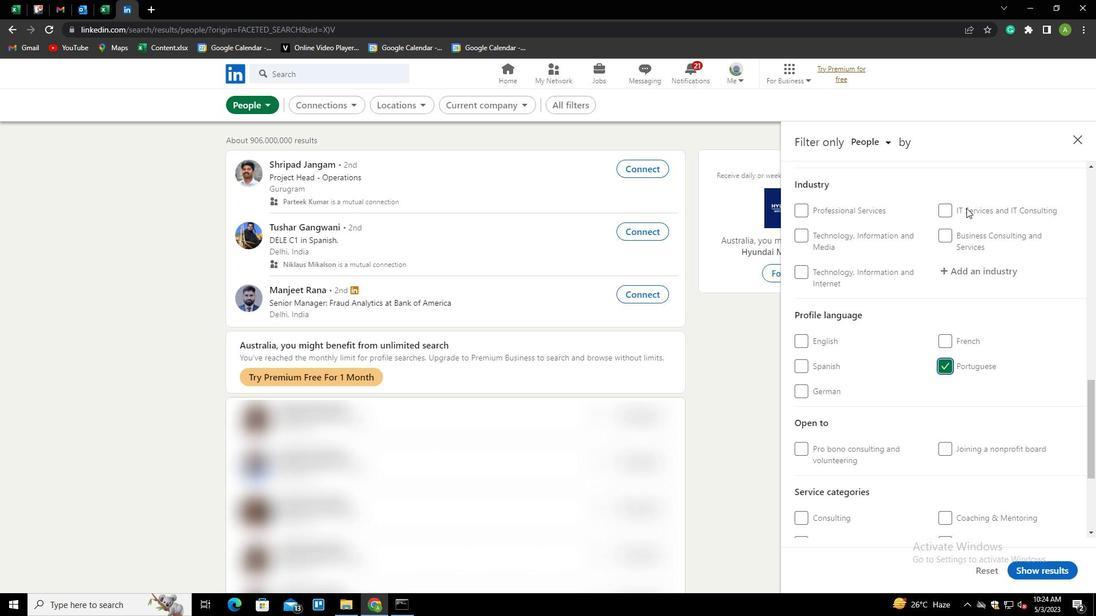 
Action: Mouse scrolled (966, 208) with delta (0, 0)
Screenshot: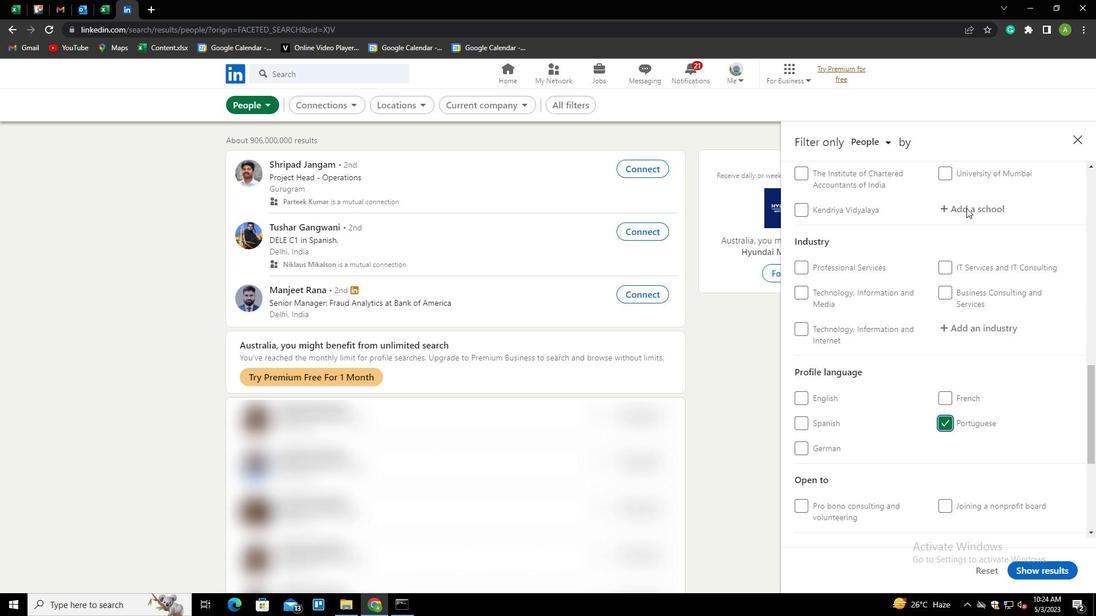 
Action: Mouse scrolled (966, 208) with delta (0, 0)
Screenshot: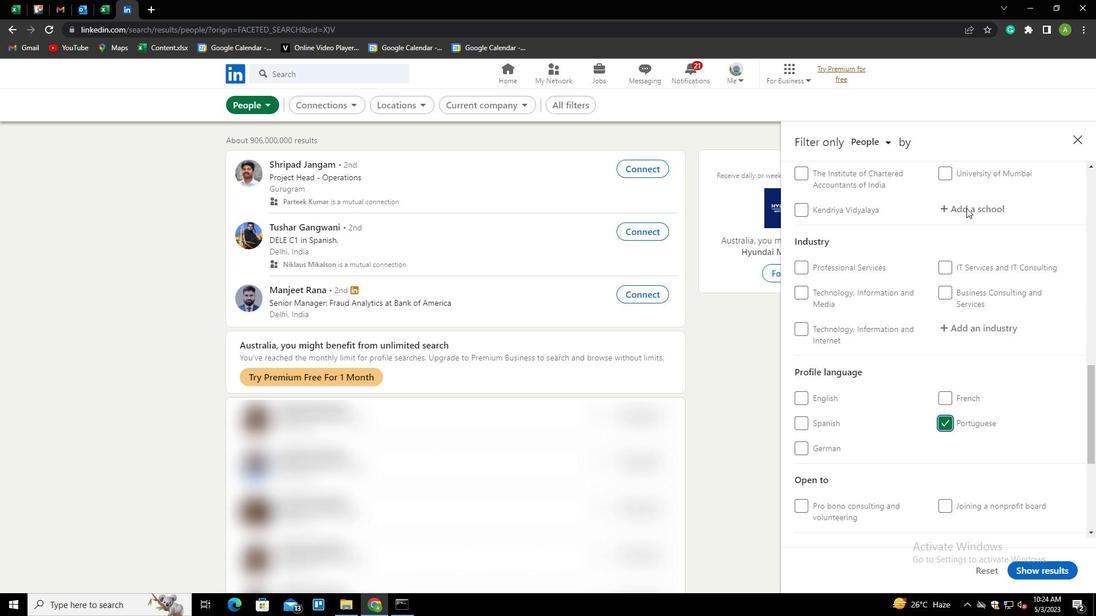 
Action: Mouse scrolled (966, 208) with delta (0, 0)
Screenshot: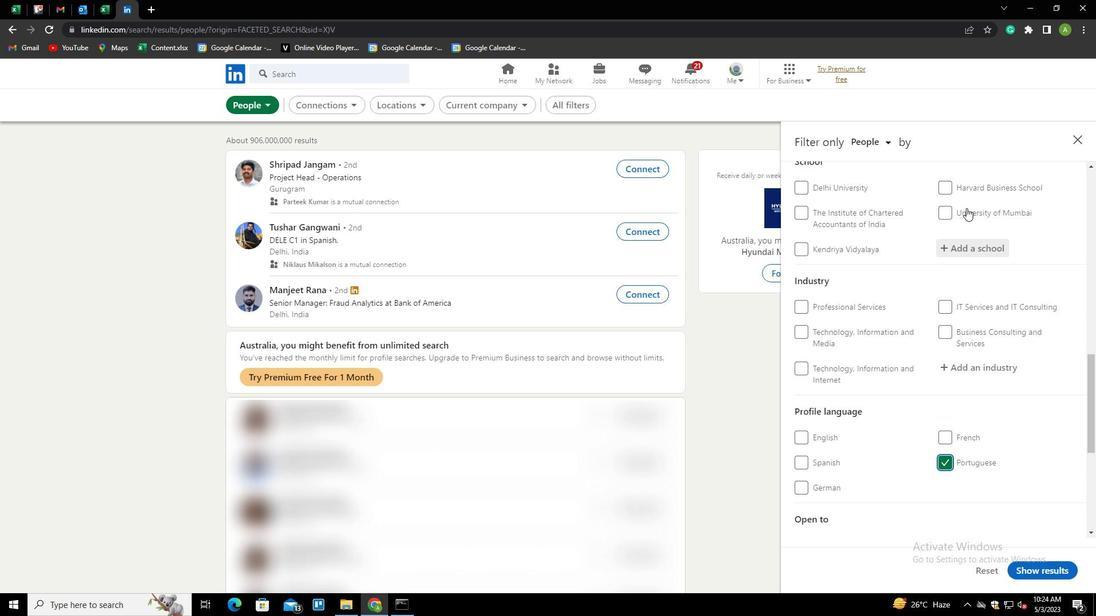 
Action: Mouse scrolled (966, 208) with delta (0, 0)
Screenshot: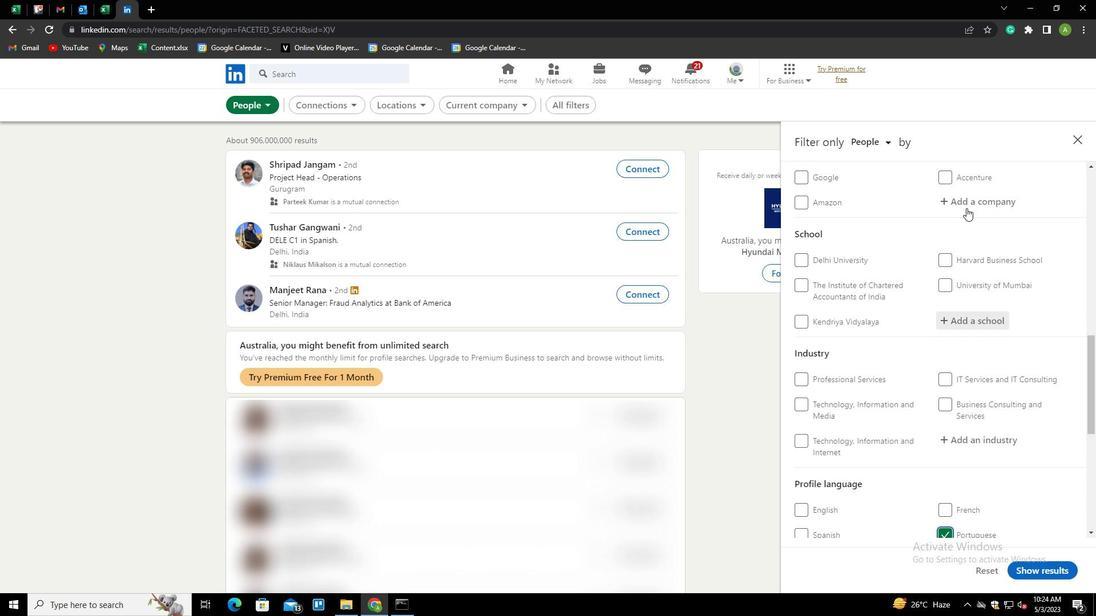 
Action: Mouse scrolled (966, 208) with delta (0, 0)
Screenshot: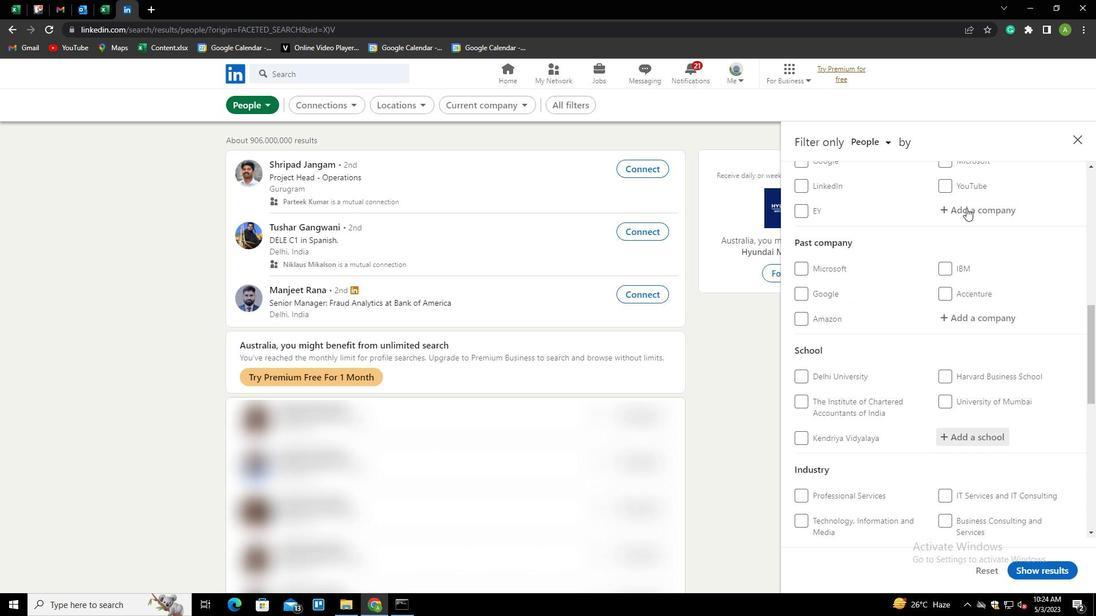 
Action: Mouse moved to (960, 269)
Screenshot: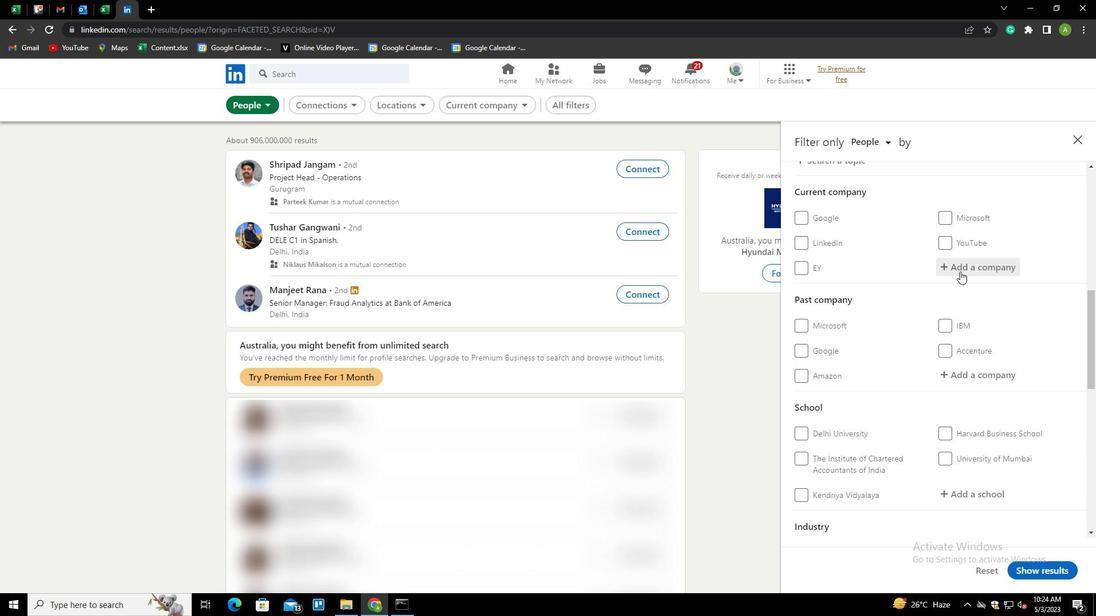 
Action: Mouse pressed left at (960, 269)
Screenshot: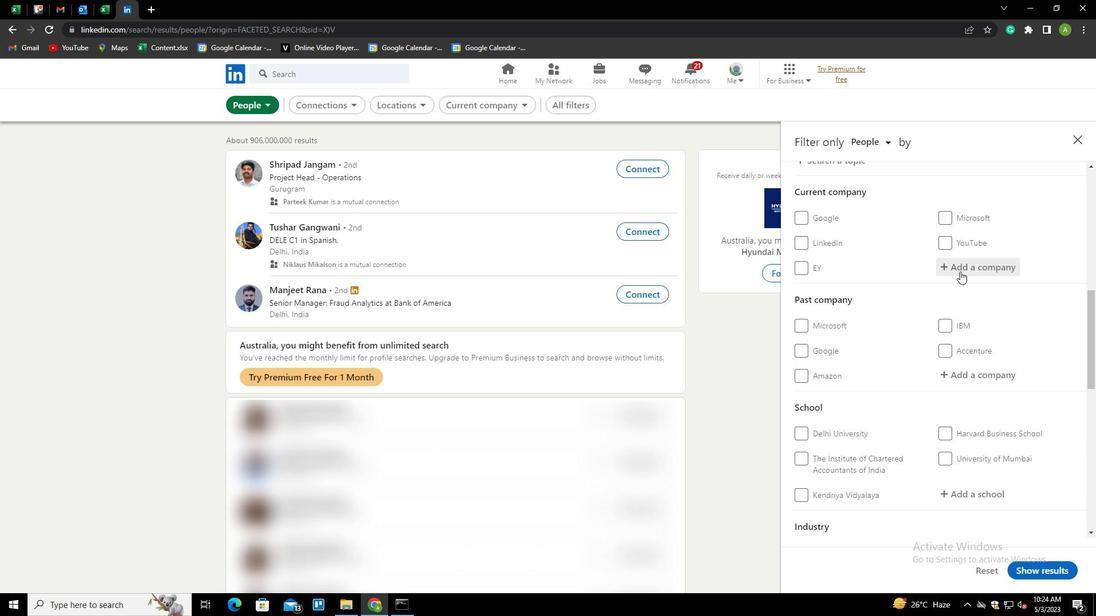 
Action: Key pressed <Key.shift><Key.shift><Key.shift>BLU<Key.space><Key.shift>OCEAN<Key.space><Key.shift>INNOVATION<Key.down><Key.enter>
Screenshot: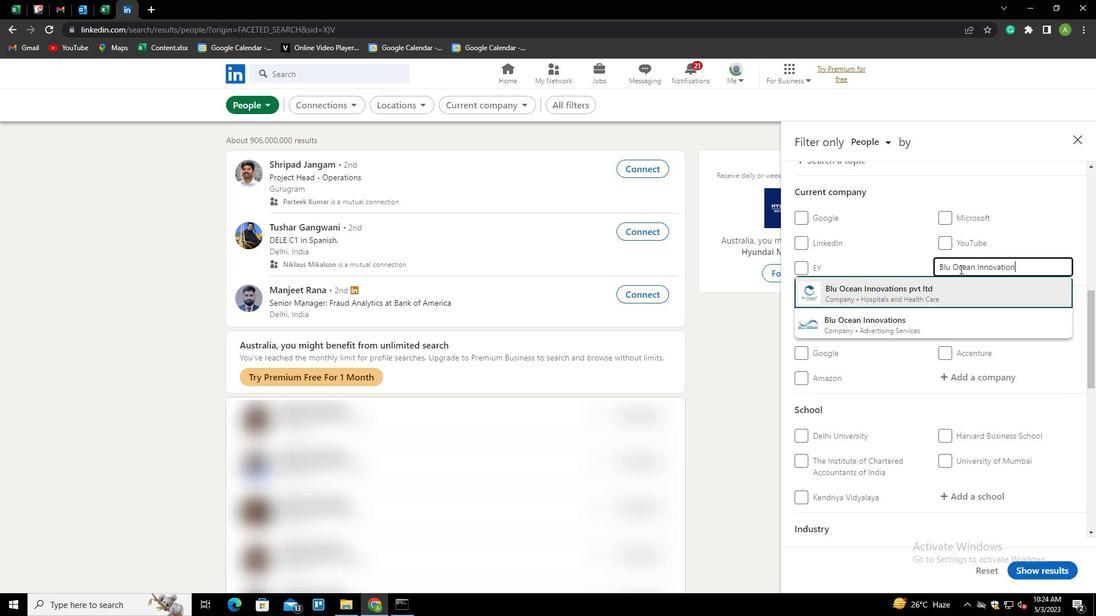 
Action: Mouse scrolled (960, 268) with delta (0, 0)
Screenshot: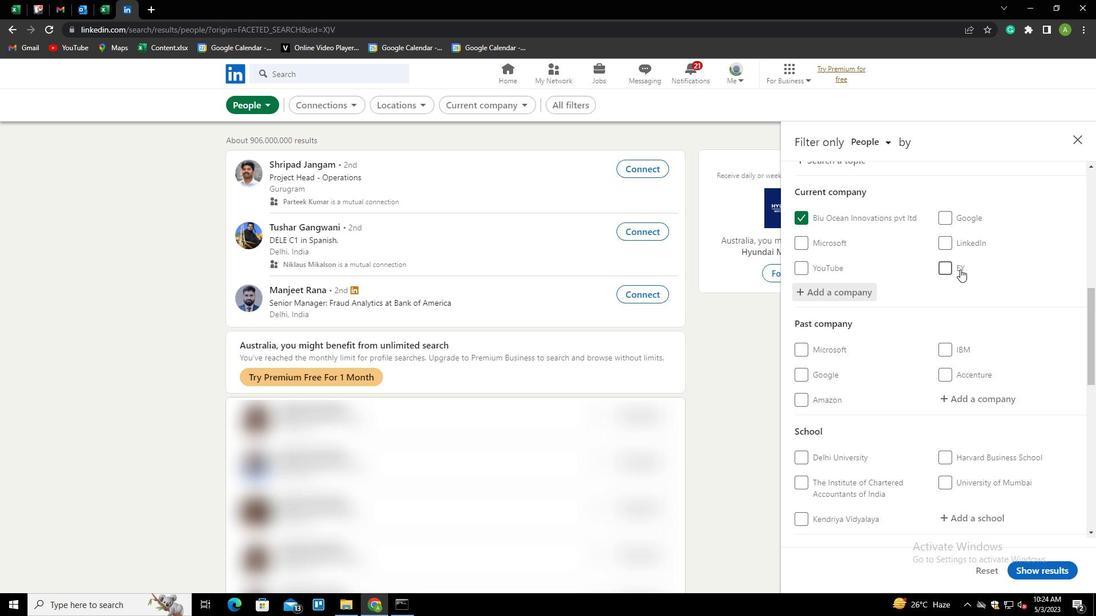 
Action: Mouse scrolled (960, 268) with delta (0, 0)
Screenshot: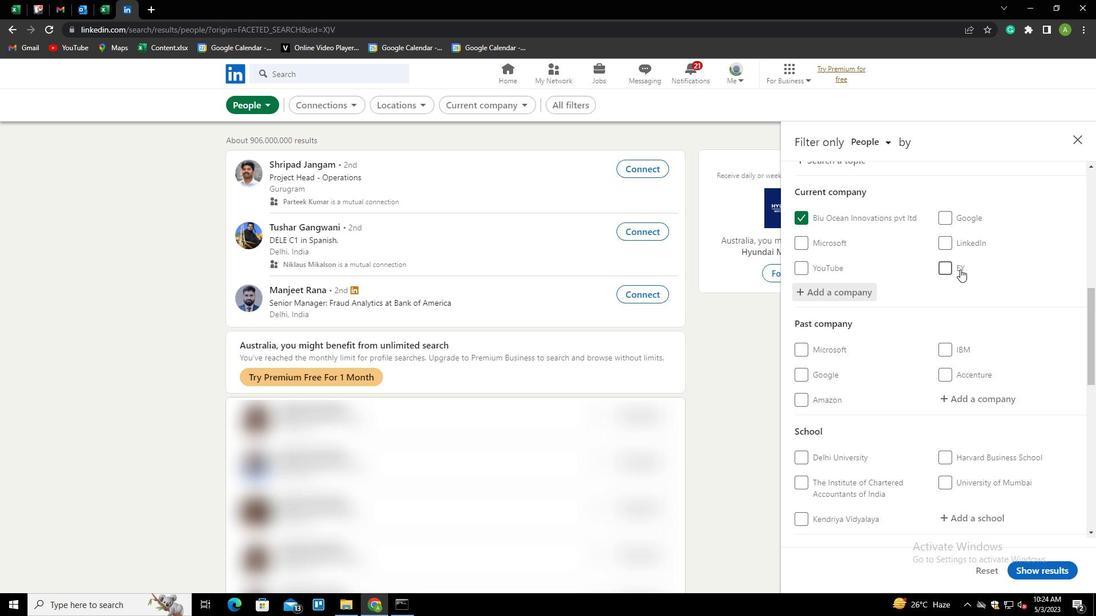 
Action: Mouse scrolled (960, 268) with delta (0, 0)
Screenshot: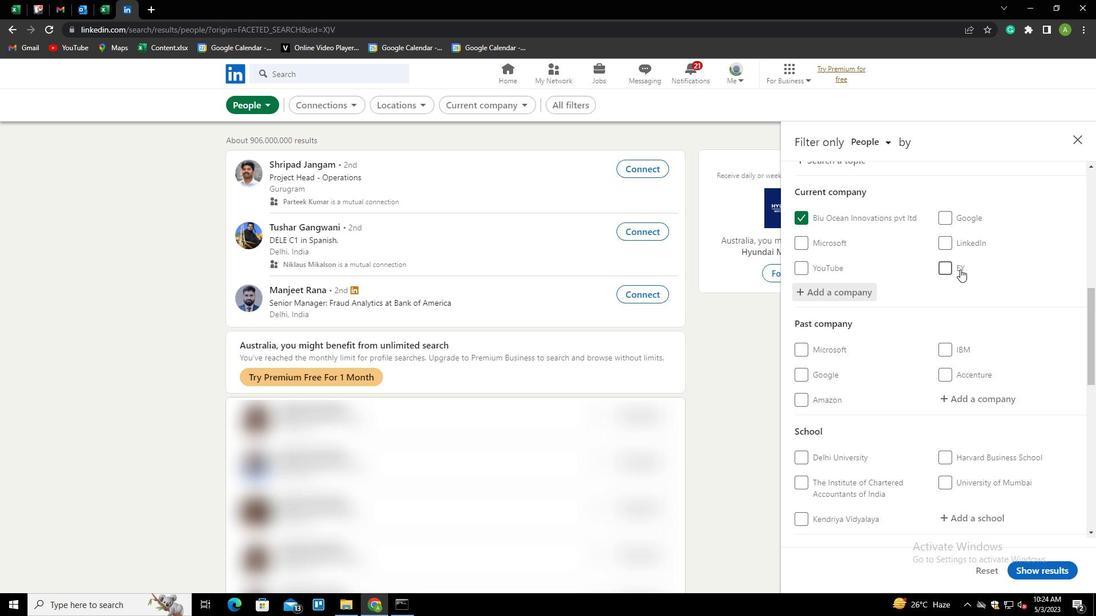 
Action: Mouse moved to (957, 351)
Screenshot: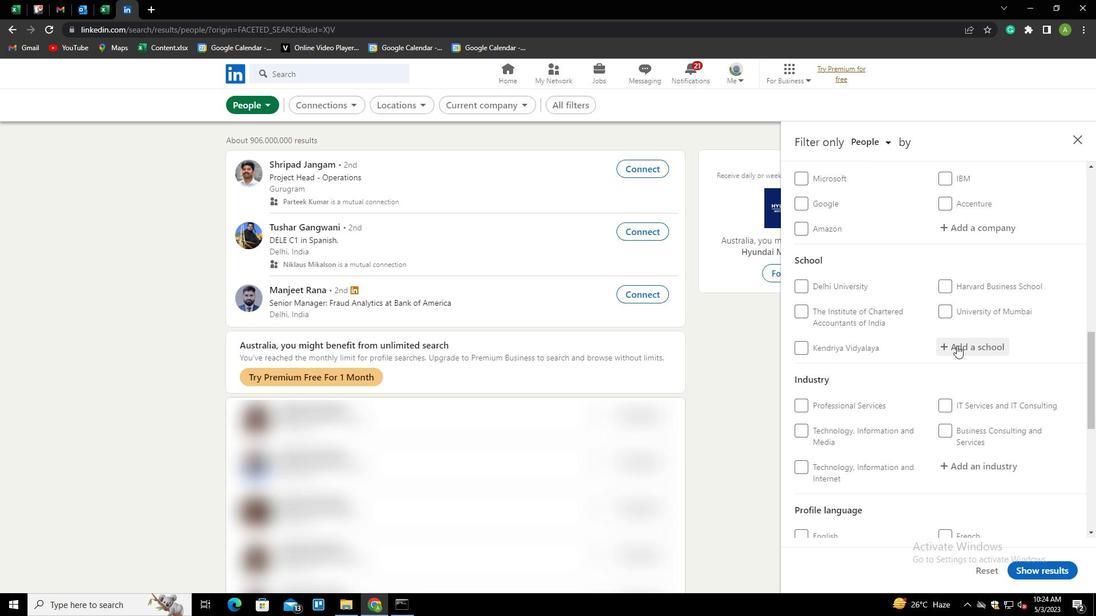 
Action: Mouse pressed left at (957, 351)
Screenshot: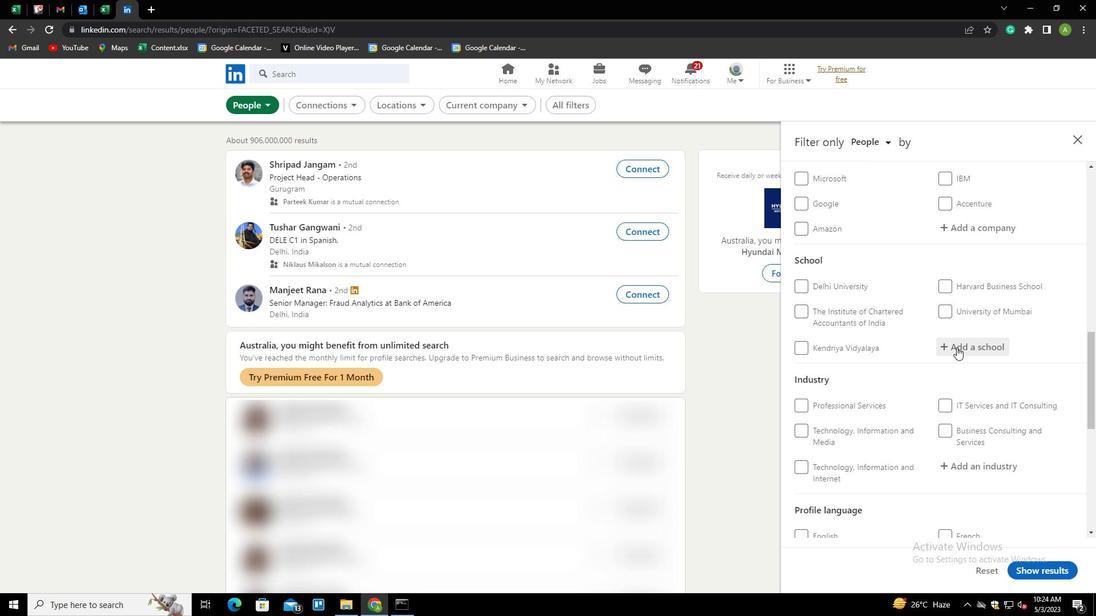 
Action: Key pressed <Key.shift>INDIAN<Key.space><Key.shift><Key.shift><Key.shift><Key.shift><Key.shift><Key.shift><Key.shift><Key.shift><Key.shift><Key.shift><Key.shift>INSTITUTE<Key.space><Key.shift>OF<Key.space><Key.shift>MANAGEMENT,<Key.space><Key.shift><Key.shift><Key.shift><Key.shift><Key.shift><Key.shift>SHI<Key.down><Key.enter>
Screenshot: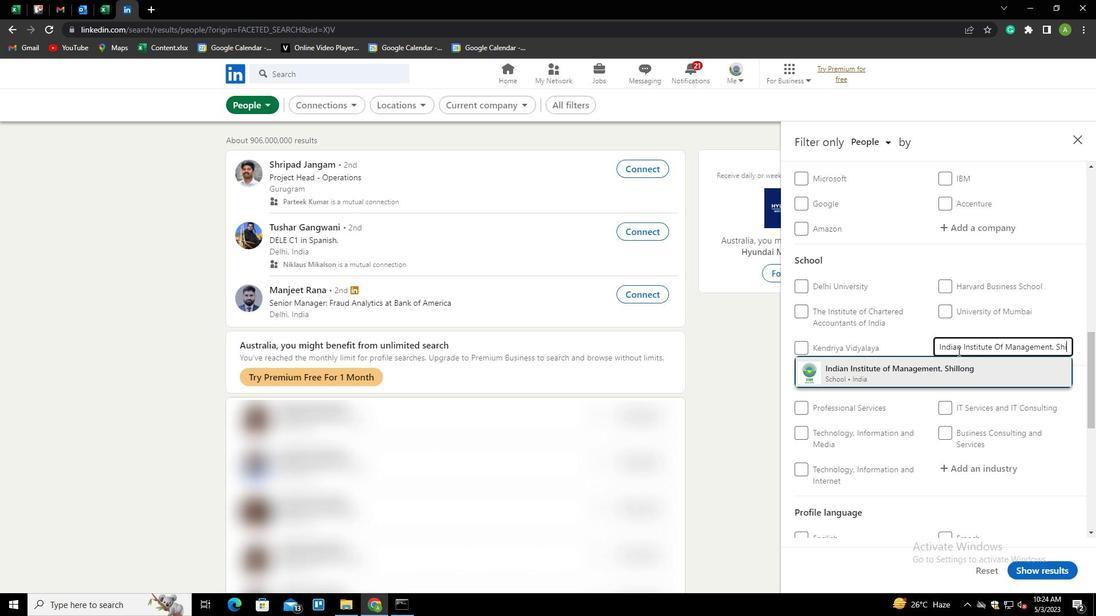 
Action: Mouse scrolled (957, 351) with delta (0, 0)
Screenshot: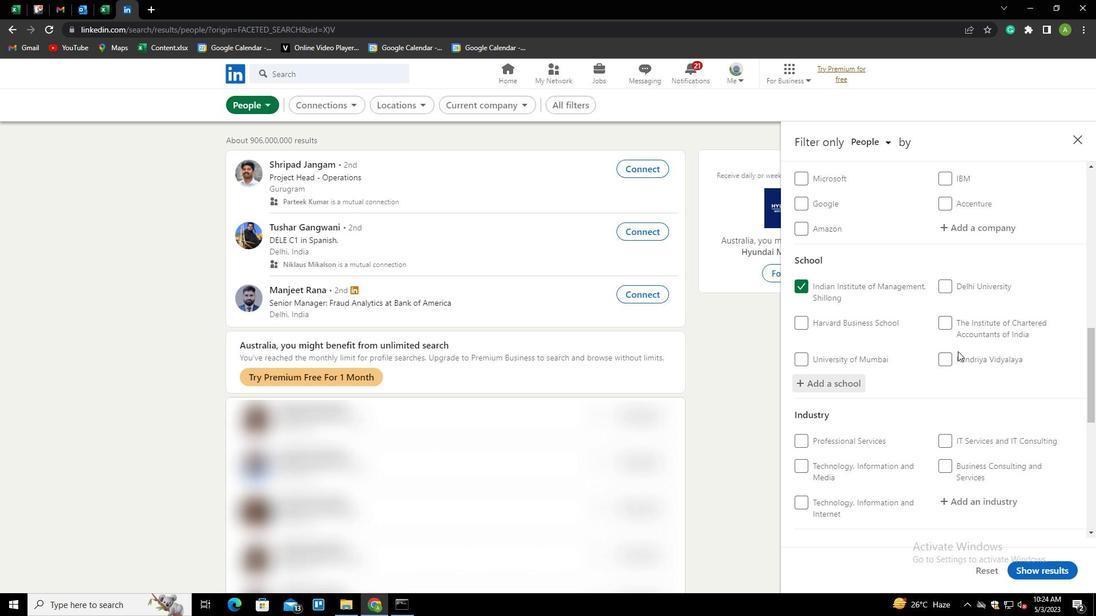 
Action: Mouse scrolled (957, 351) with delta (0, 0)
Screenshot: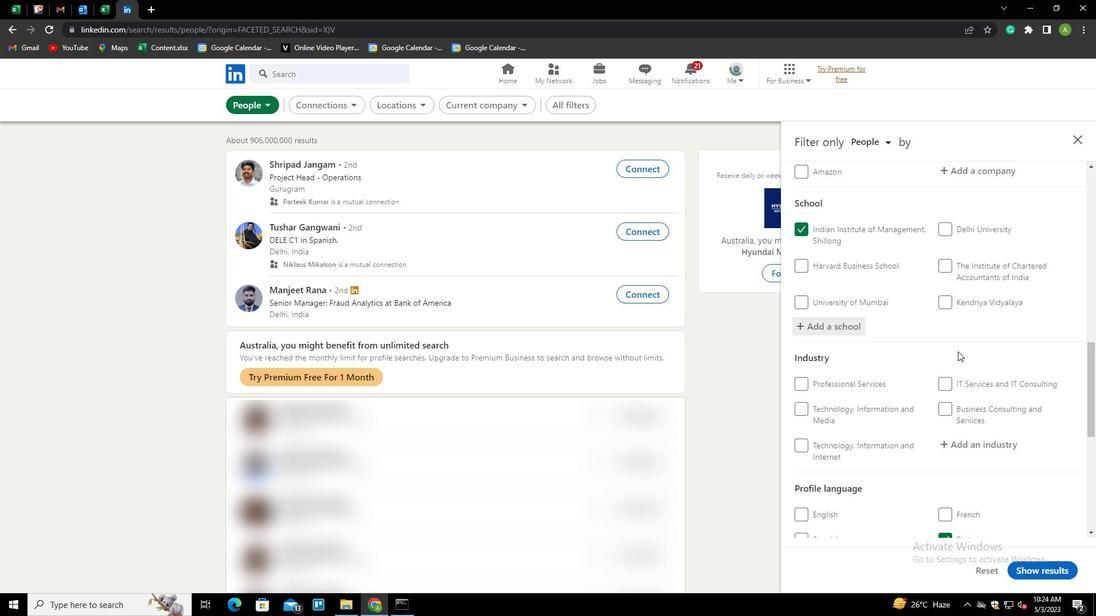 
Action: Mouse scrolled (957, 351) with delta (0, 0)
Screenshot: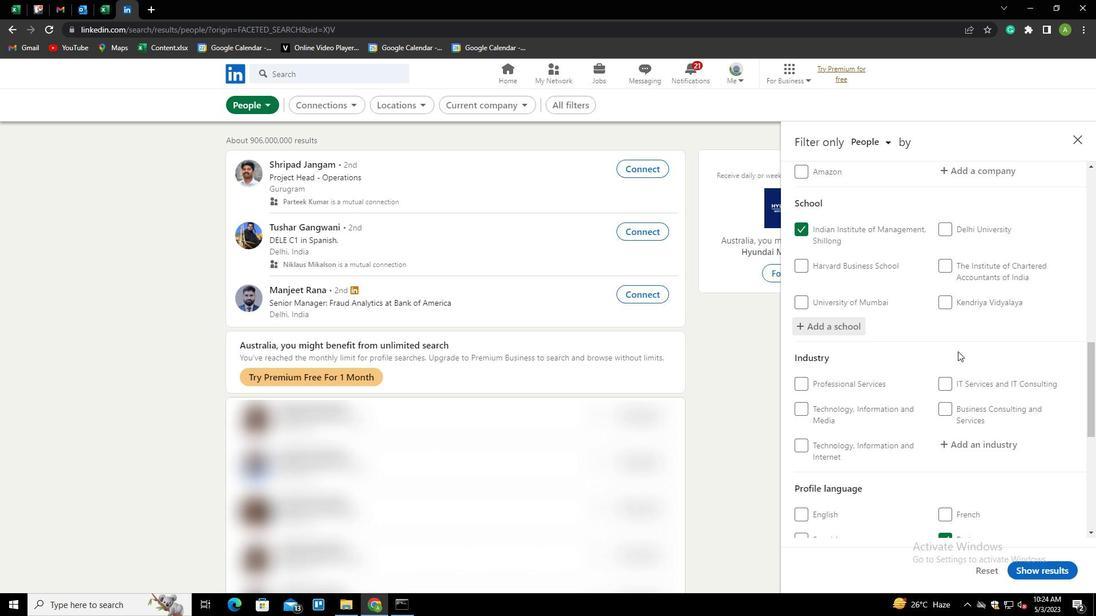 
Action: Mouse moved to (963, 331)
Screenshot: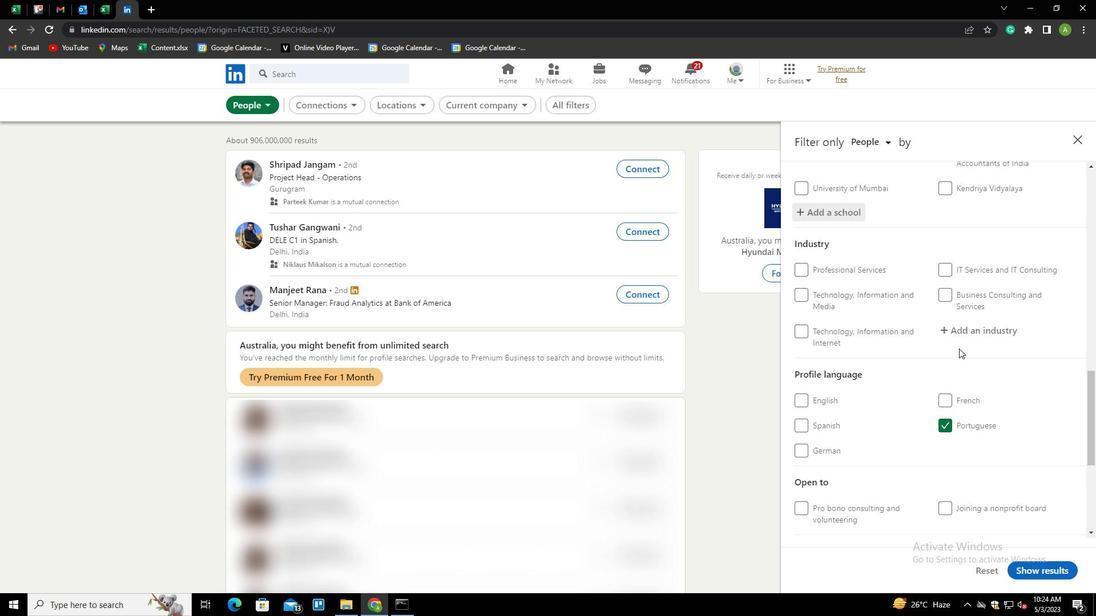 
Action: Mouse pressed left at (963, 331)
Screenshot: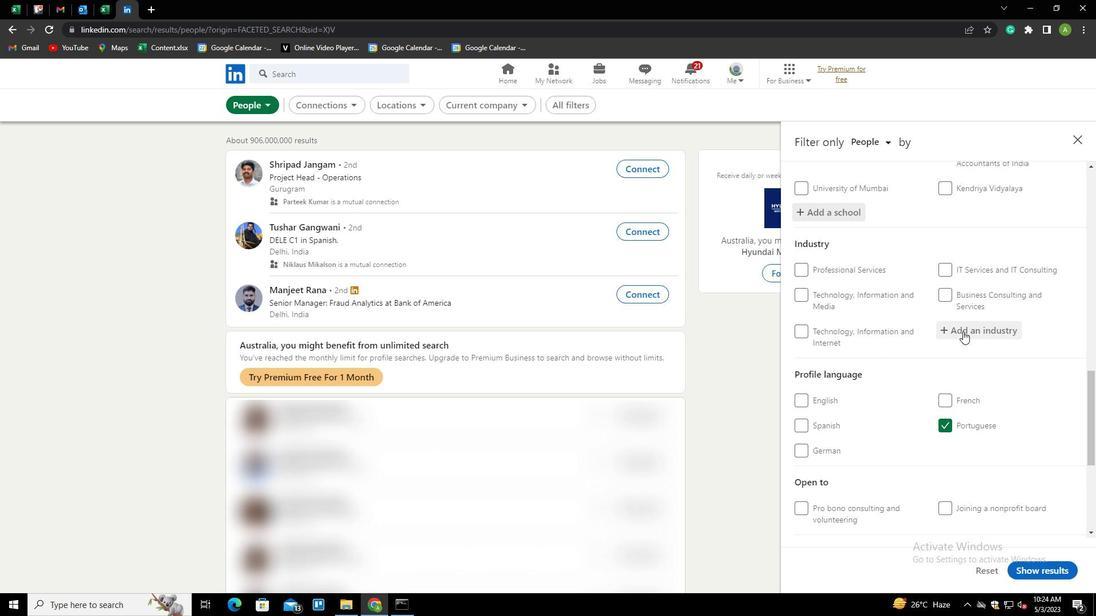 
Action: Mouse moved to (968, 330)
Screenshot: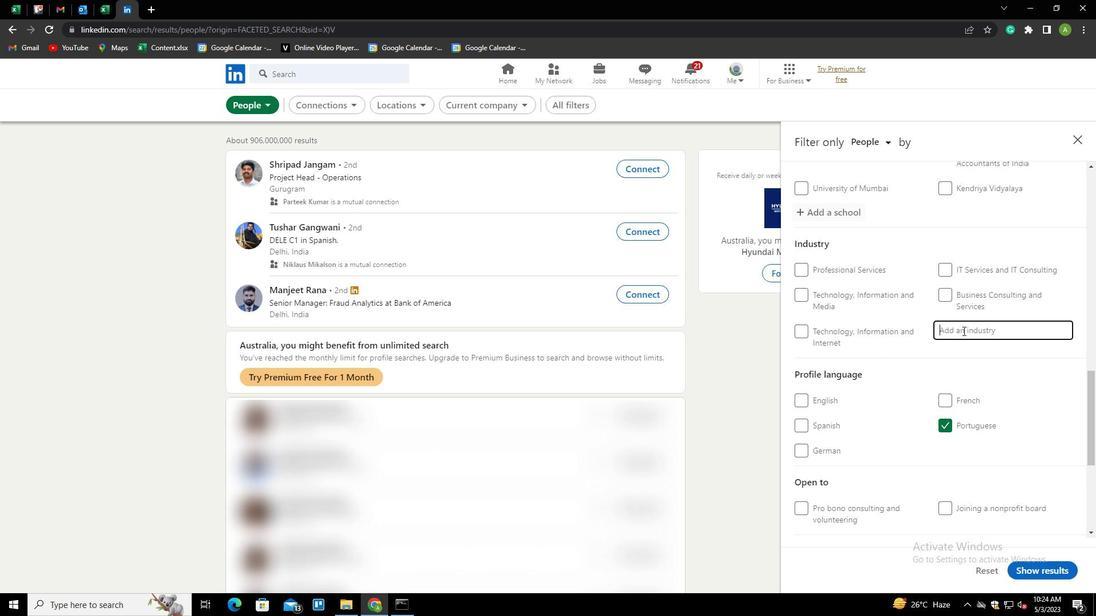 
Action: Mouse pressed left at (968, 330)
Screenshot: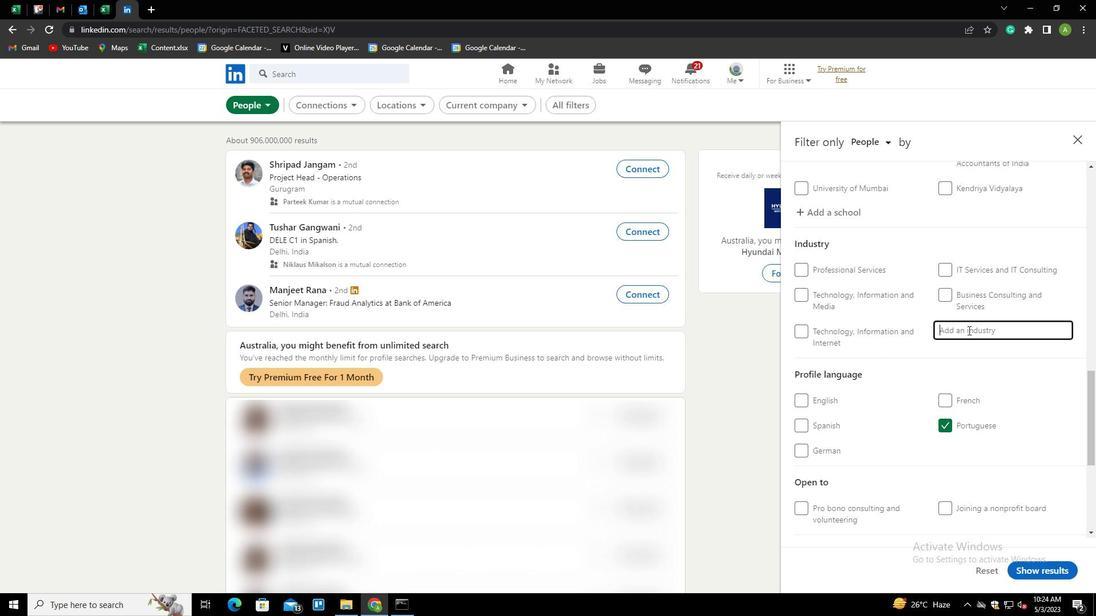 
Action: Key pressed <Key.shift>ENVIROMEN<Key.down><Key.backspace><Key.backspace><Key.backspace>NMENTAL<Key.space><Key.shift>S<Key.down><Key.enter>
Screenshot: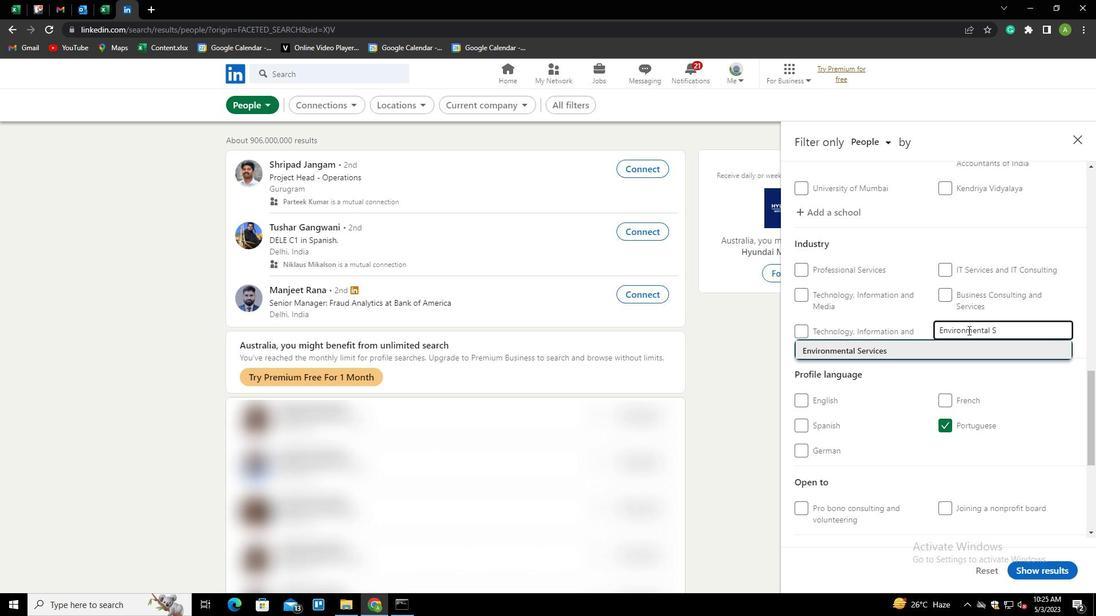 
Action: Mouse scrolled (968, 329) with delta (0, 0)
Screenshot: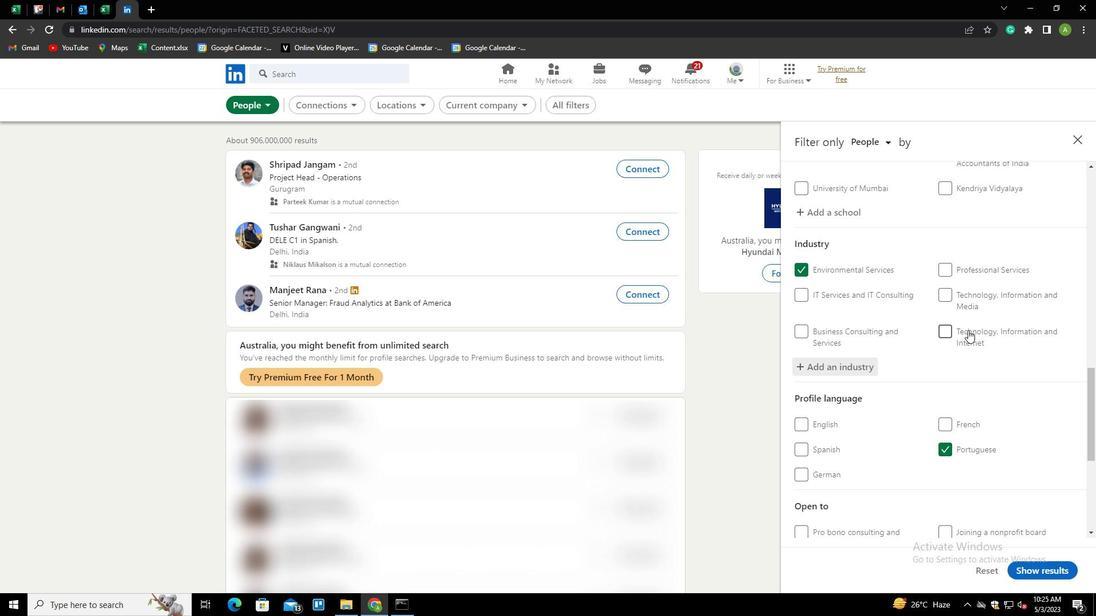 
Action: Mouse scrolled (968, 329) with delta (0, 0)
Screenshot: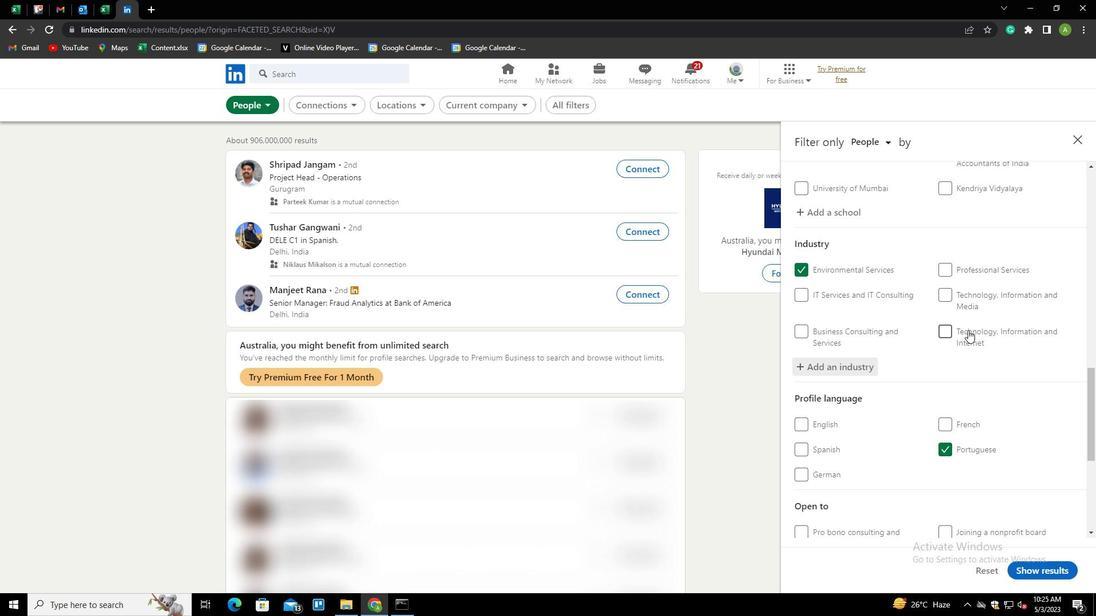 
Action: Mouse scrolled (968, 329) with delta (0, 0)
Screenshot: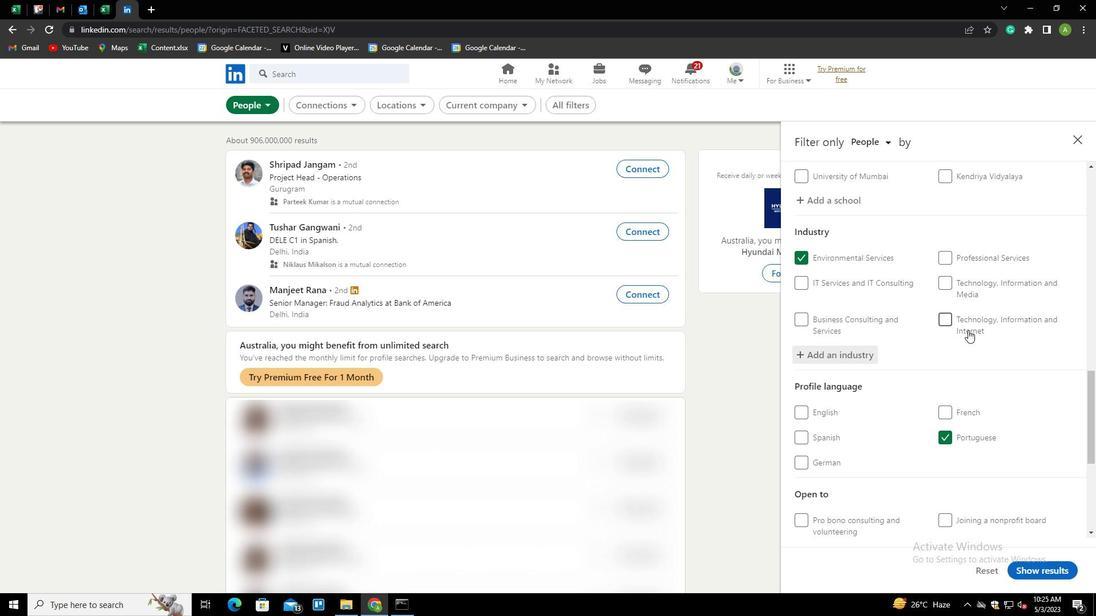 
Action: Mouse moved to (950, 352)
Screenshot: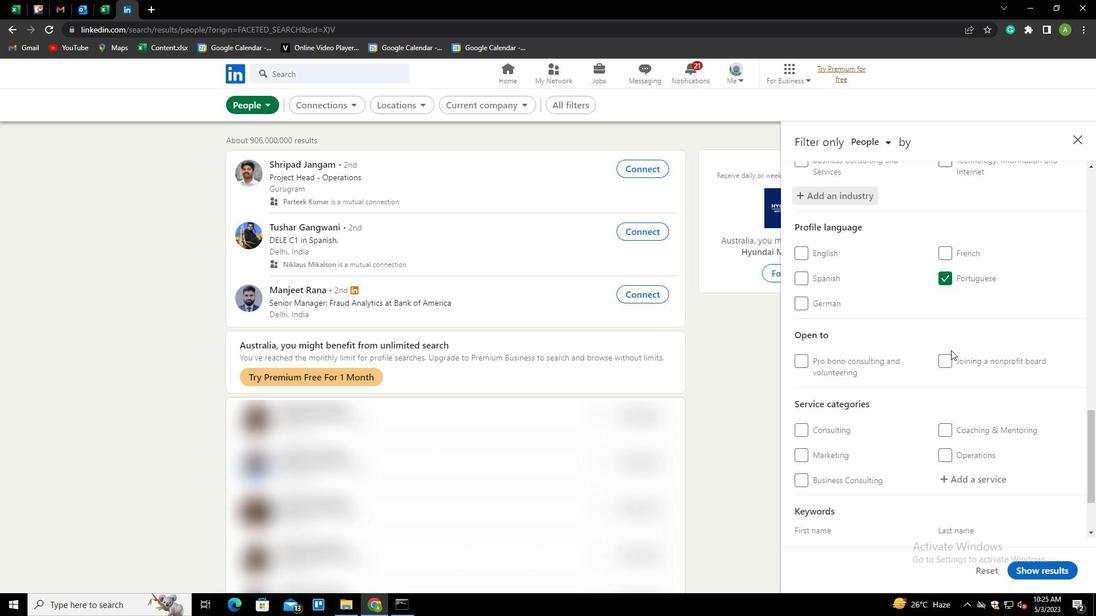 
Action: Mouse scrolled (950, 352) with delta (0, 0)
Screenshot: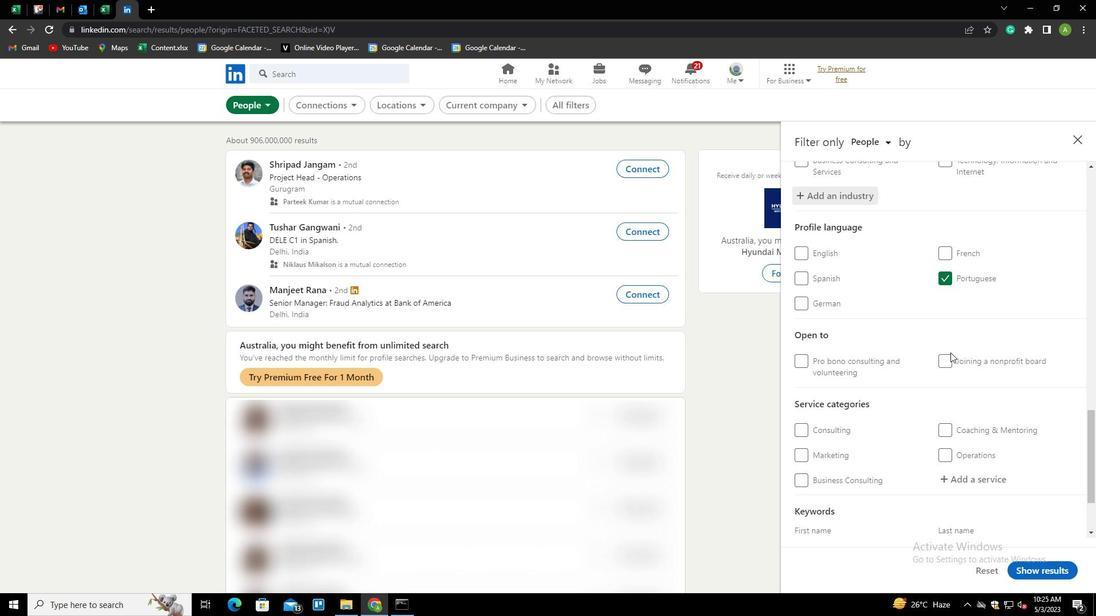 
Action: Mouse moved to (966, 425)
Screenshot: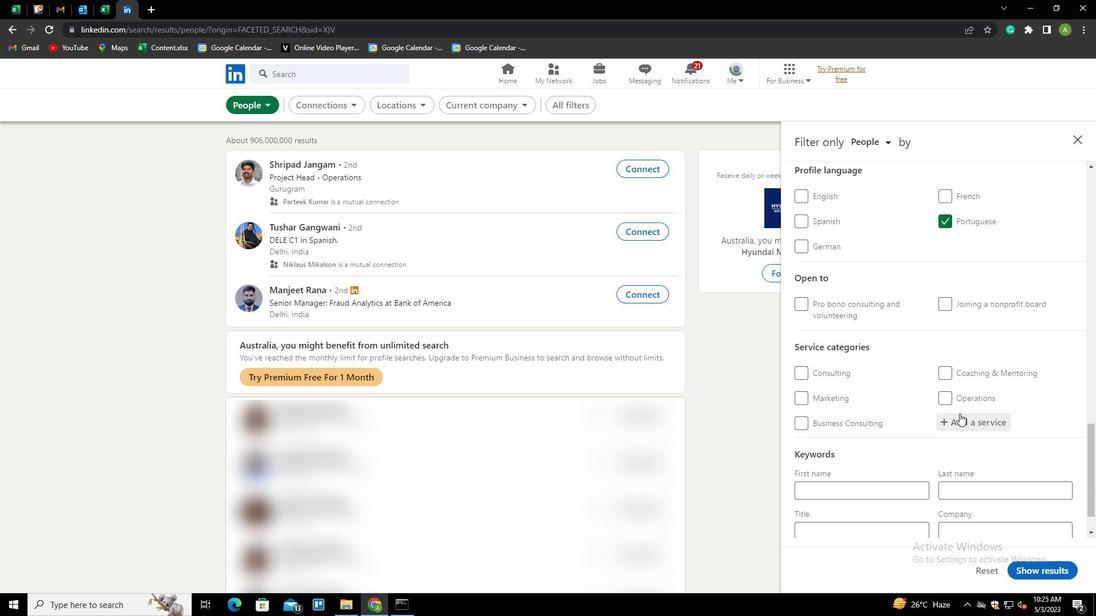 
Action: Mouse pressed left at (966, 425)
Screenshot: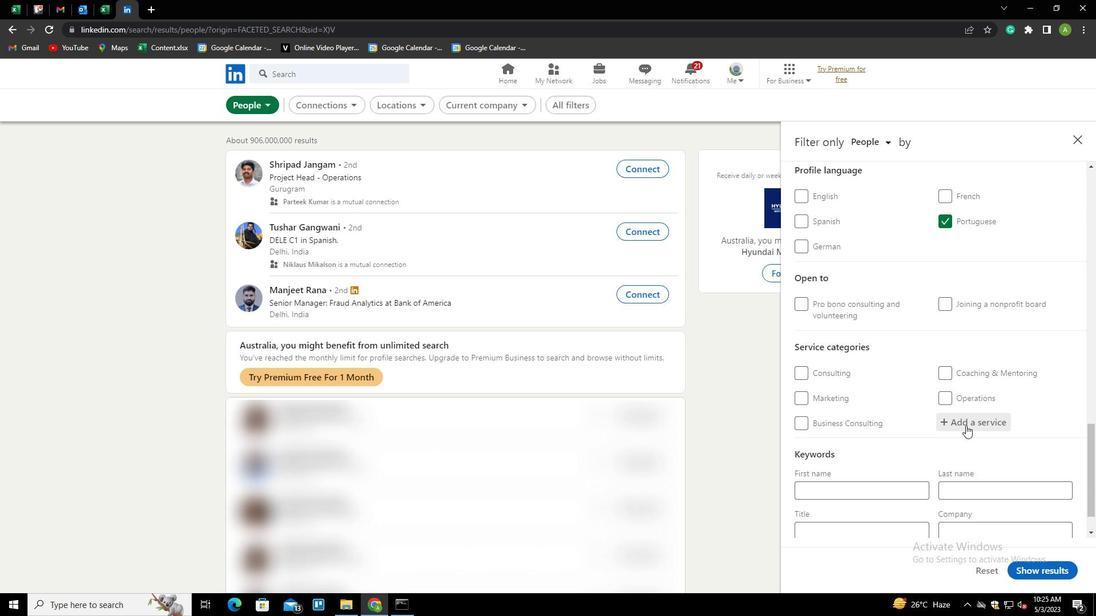 
Action: Mouse moved to (966, 426)
Screenshot: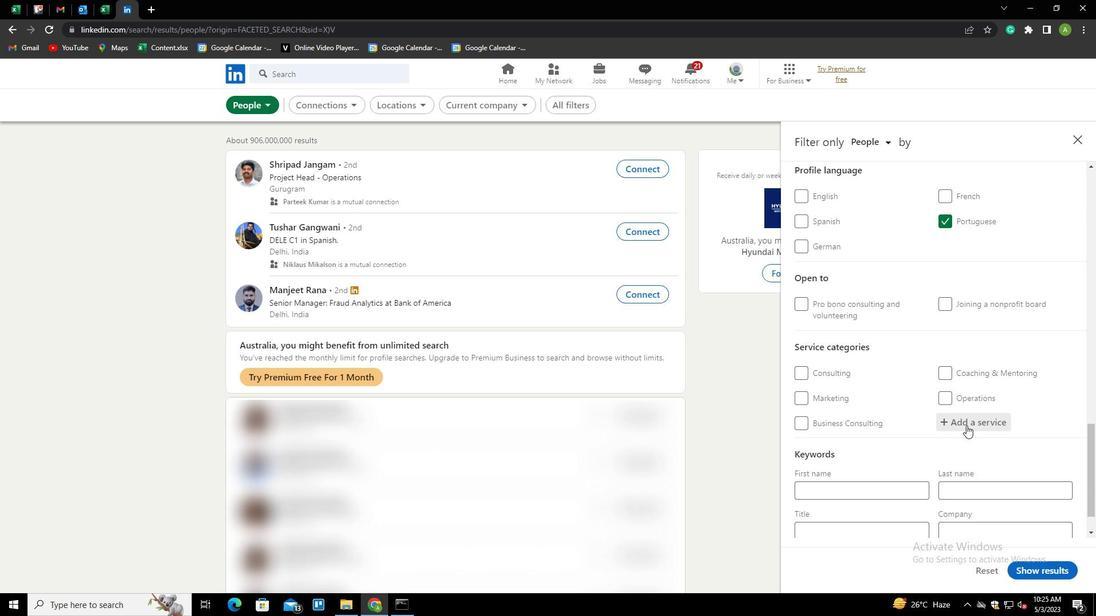 
Action: Key pressed <Key.shift><Key.shift><Key.shift><Key.shift><Key.shift><Key.shift><Key.shift>NONPRO<Key.down><Key.down><Key.enter>
Screenshot: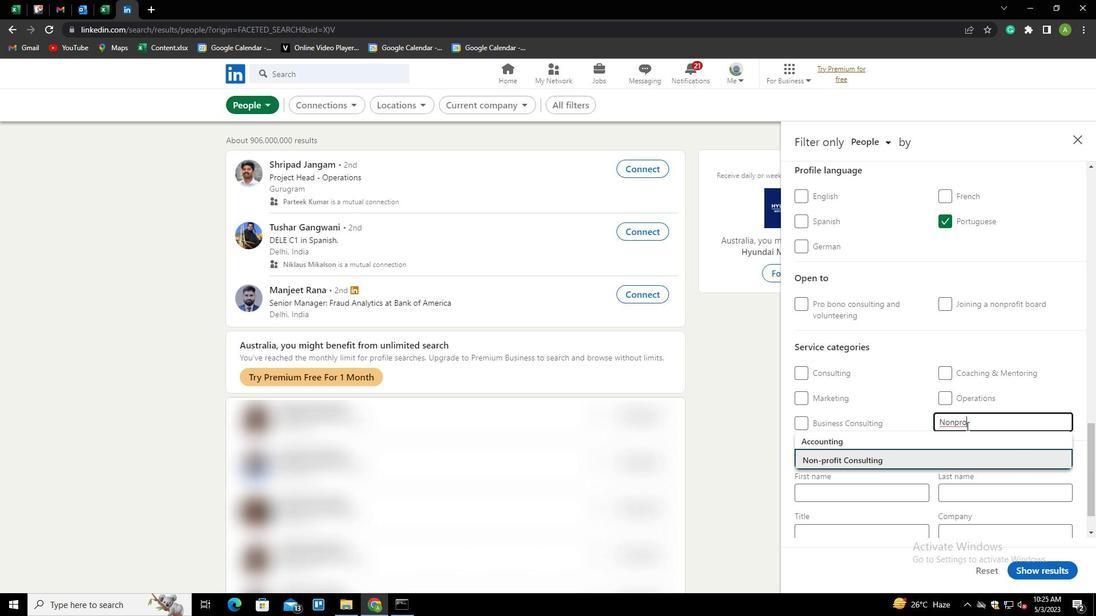 
Action: Mouse scrolled (966, 425) with delta (0, 0)
Screenshot: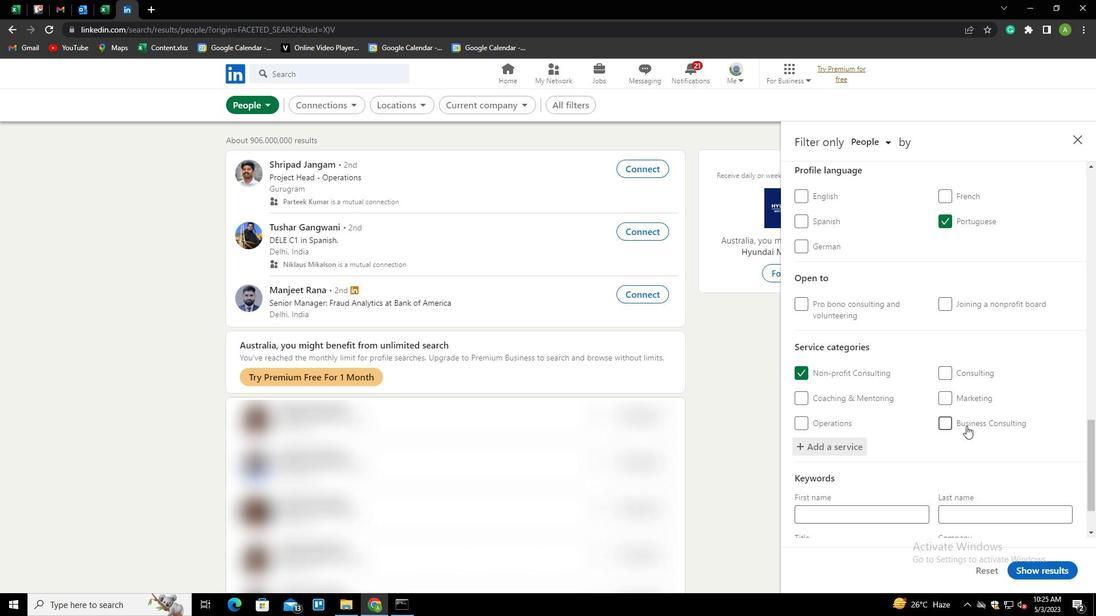 
Action: Mouse scrolled (966, 425) with delta (0, 0)
Screenshot: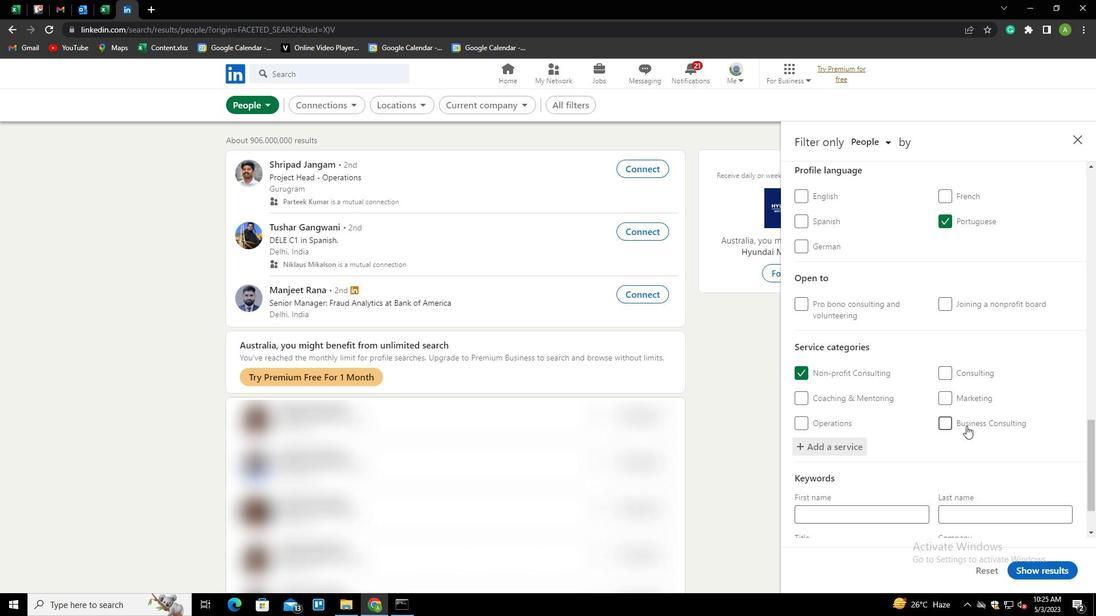 
Action: Mouse scrolled (966, 425) with delta (0, 0)
Screenshot: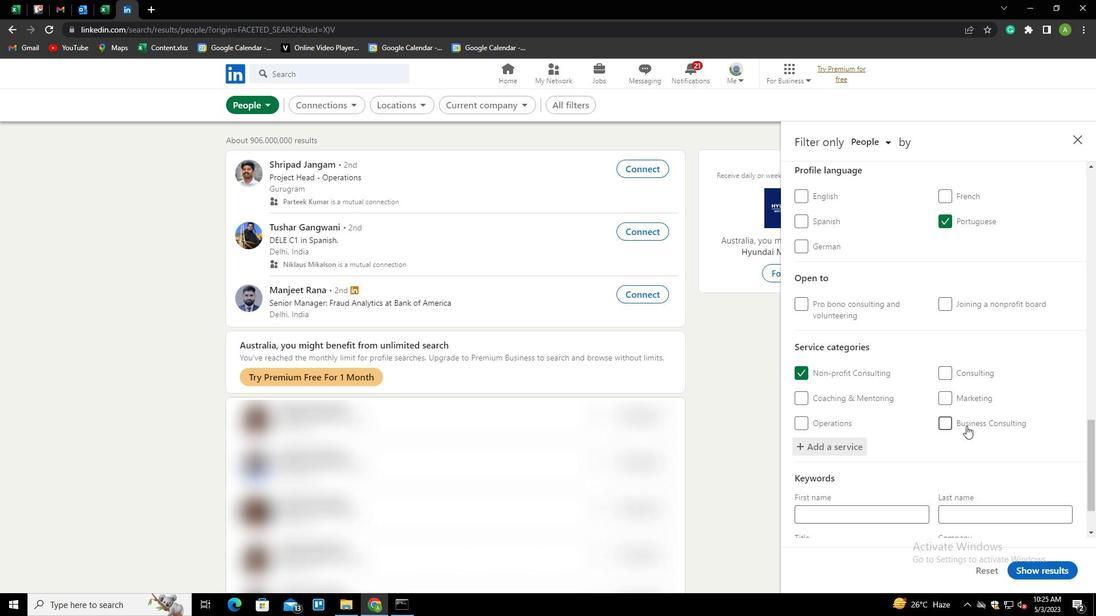 
Action: Mouse scrolled (966, 425) with delta (0, 0)
Screenshot: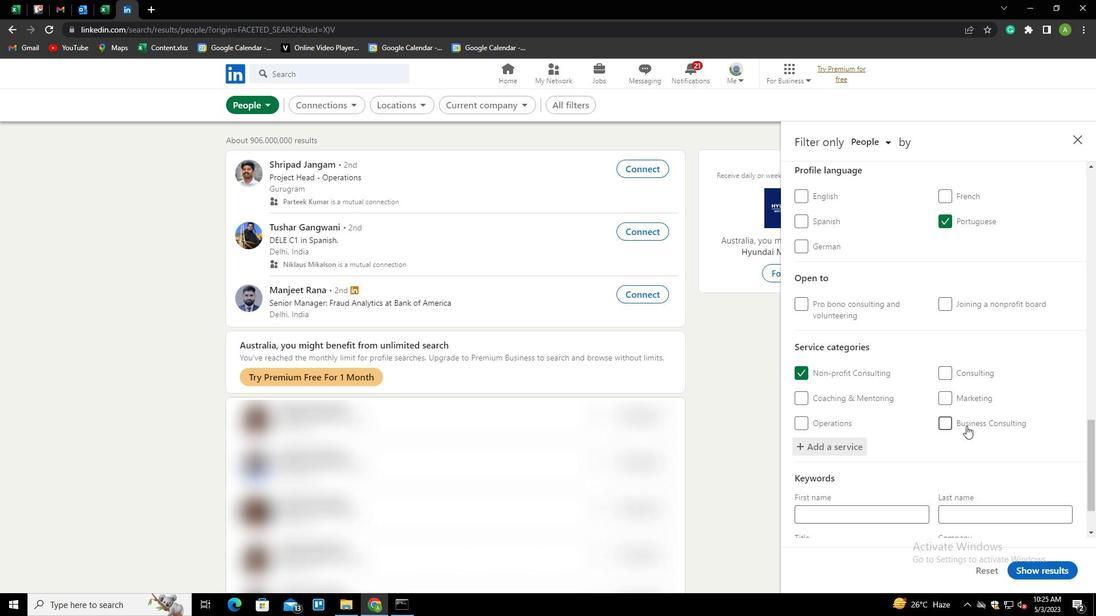 
Action: Mouse scrolled (966, 425) with delta (0, 0)
Screenshot: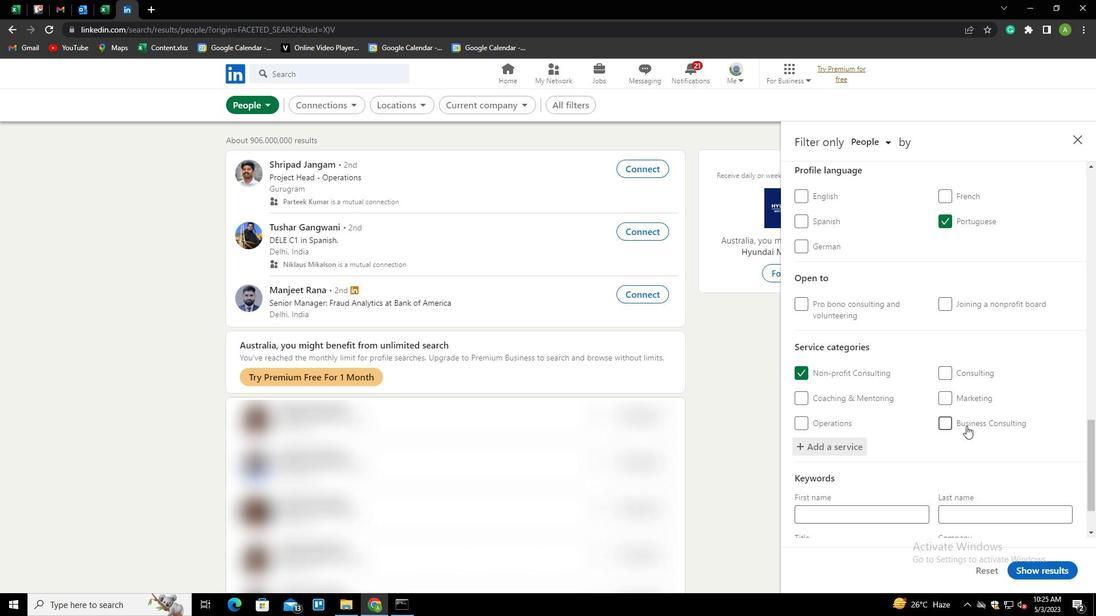 
Action: Mouse moved to (882, 487)
Screenshot: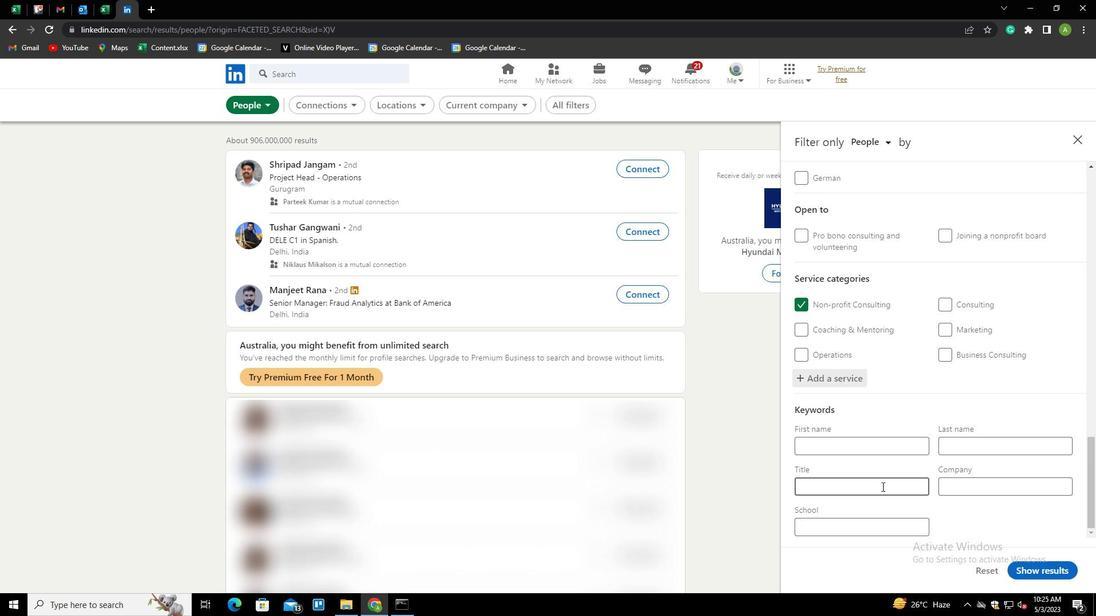
Action: Mouse pressed left at (882, 487)
Screenshot: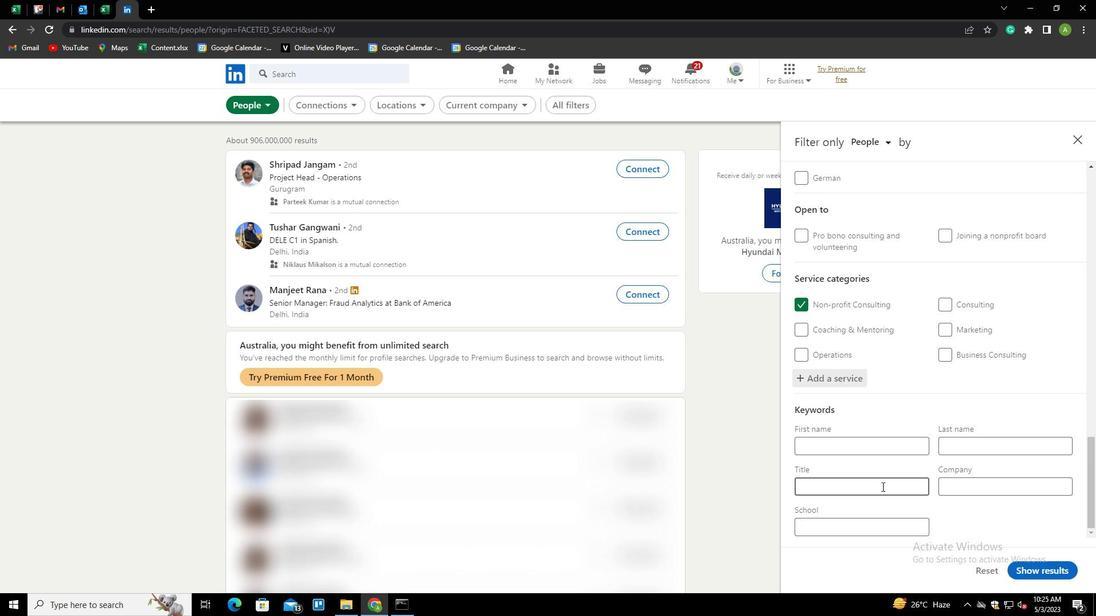 
Action: Key pressed <Key.shift><Key.shift><Key.shift><Key.shift><Key.shift><Key.shift><Key.shift><Key.shift><Key.shift>PROGRAM<Key.space><Key.shift>MANAGER
Screenshot: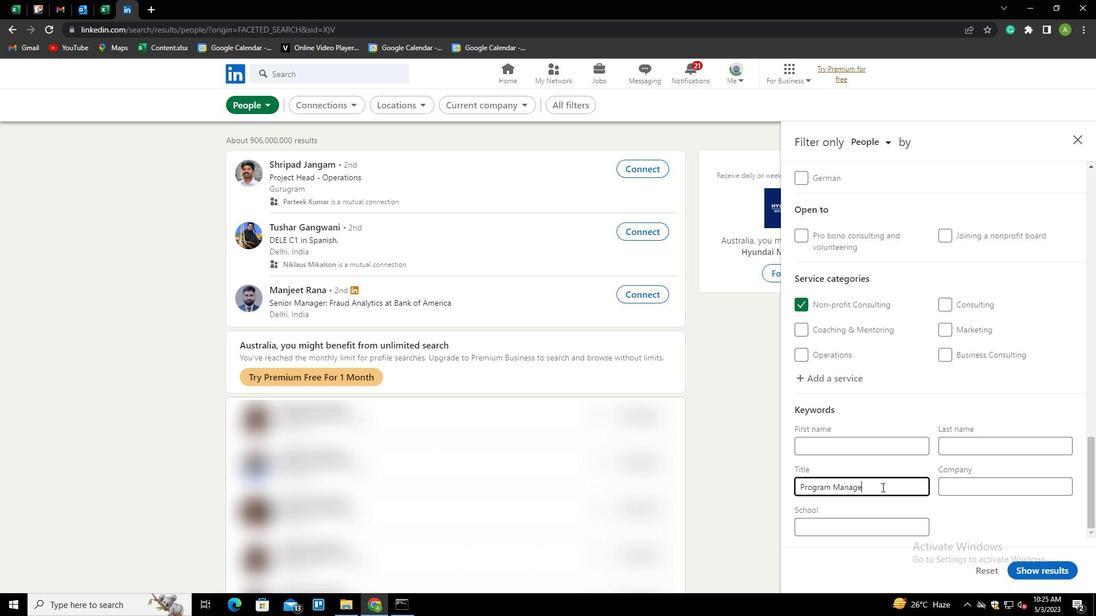 
Action: Mouse moved to (971, 517)
Screenshot: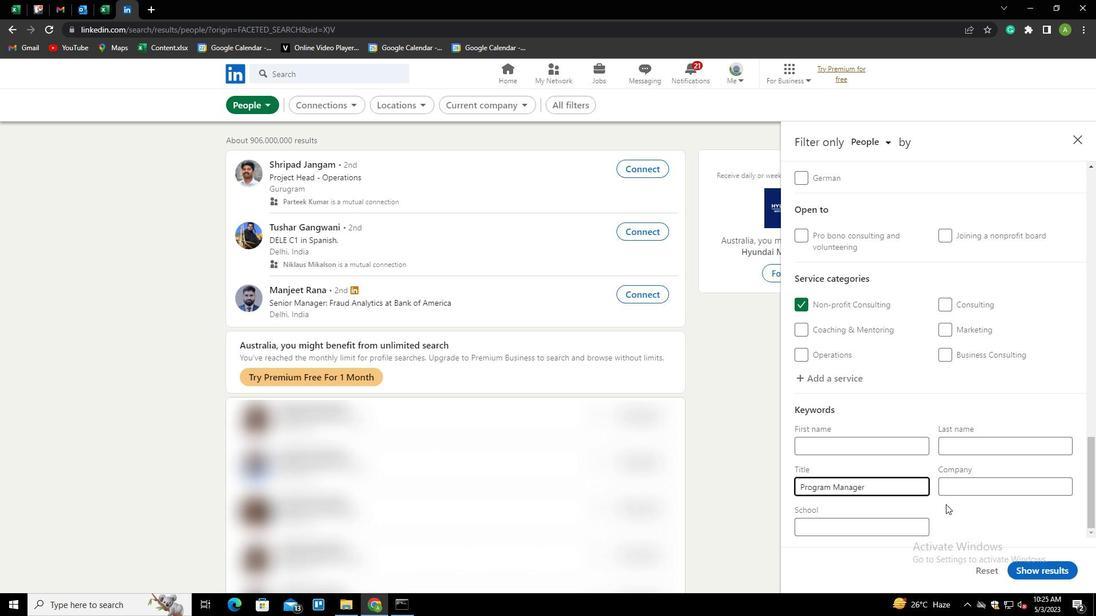 
Action: Mouse pressed left at (971, 517)
Screenshot: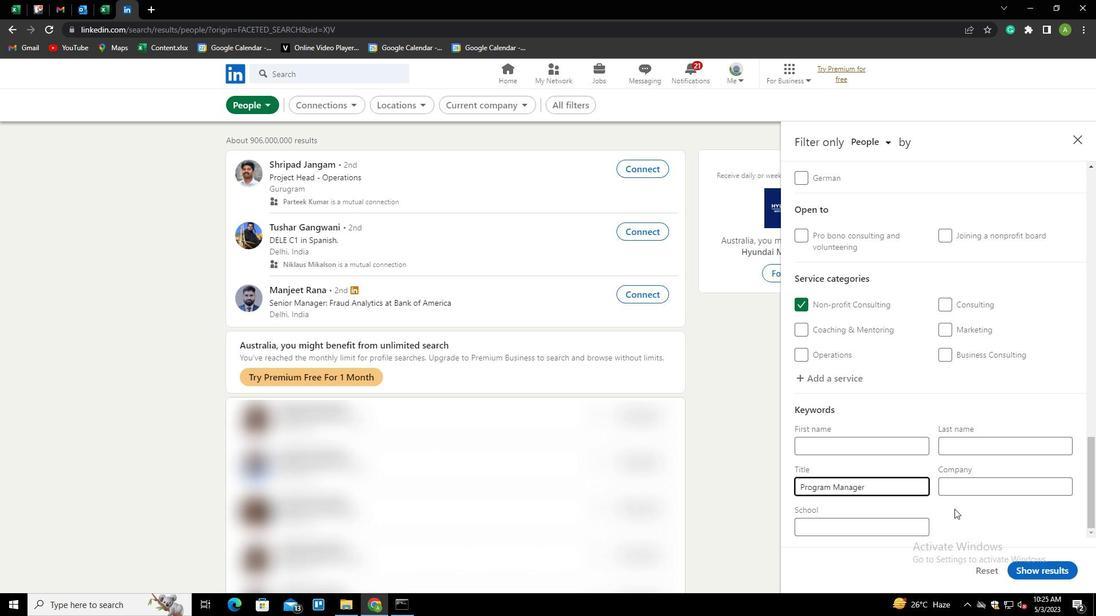 
Action: Mouse moved to (1049, 565)
Screenshot: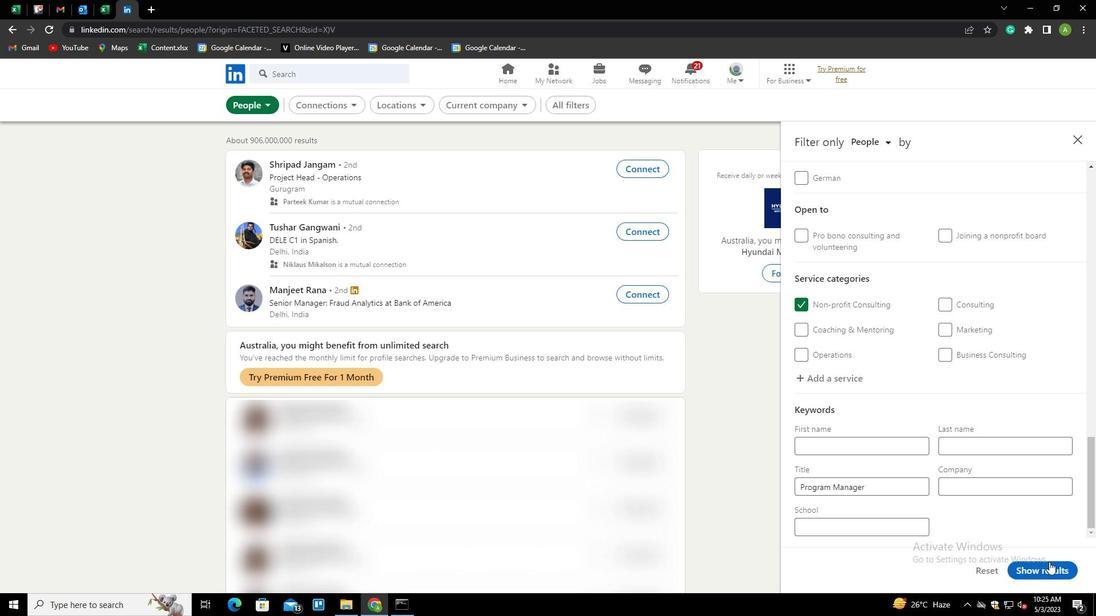 
Action: Mouse pressed left at (1049, 565)
Screenshot: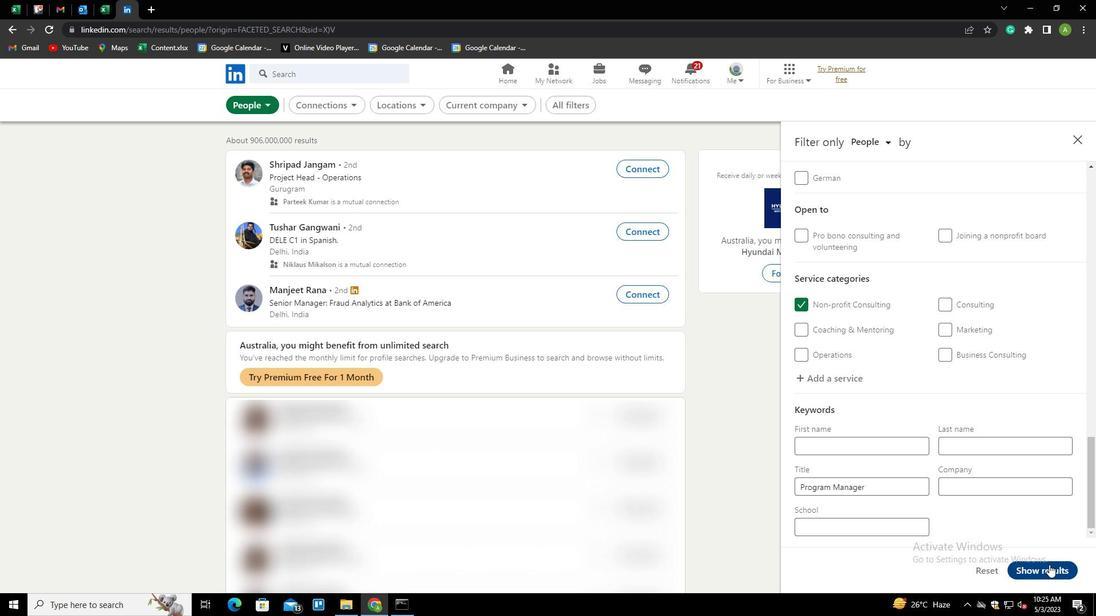 
